 Task: Look for space in Velasco Ibarra, Ecuador from 5th June, 2023 to 16th June, 2023 for 2 adults in price range Rs.14000 to Rs.18000. Place can be entire place with 1  bedroom having 1 bed and 1 bathroom. Property type can be house, flat, guest house, hotel. Booking option can be shelf check-in. Required host language is English.
Action: Mouse moved to (392, 94)
Screenshot: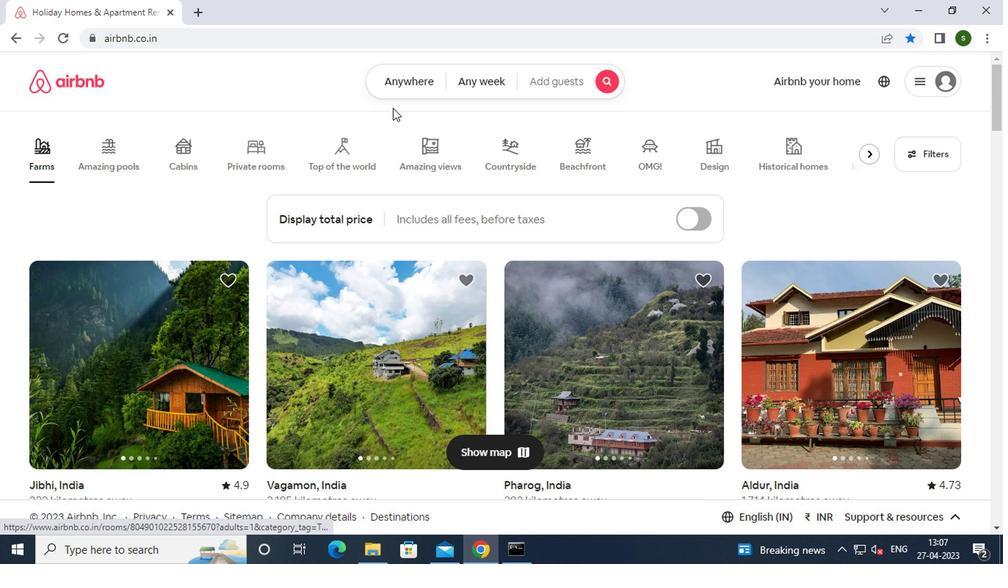 
Action: Mouse pressed left at (392, 94)
Screenshot: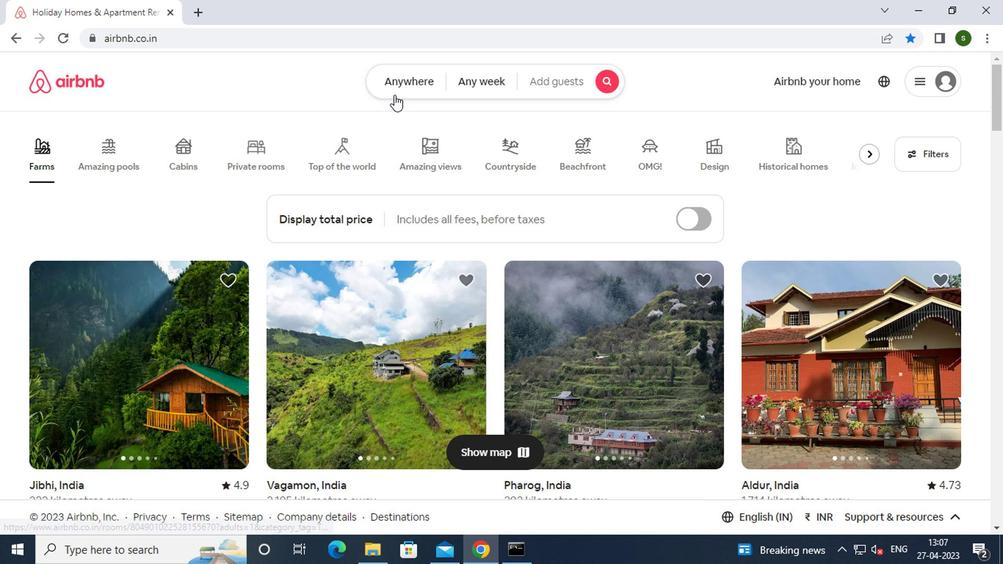 
Action: Mouse moved to (328, 136)
Screenshot: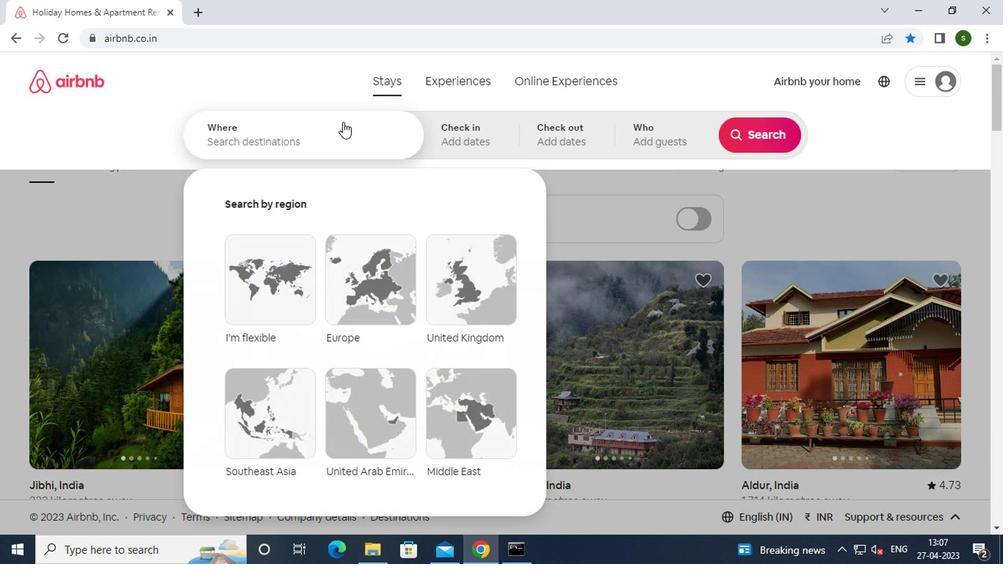 
Action: Mouse pressed left at (328, 136)
Screenshot: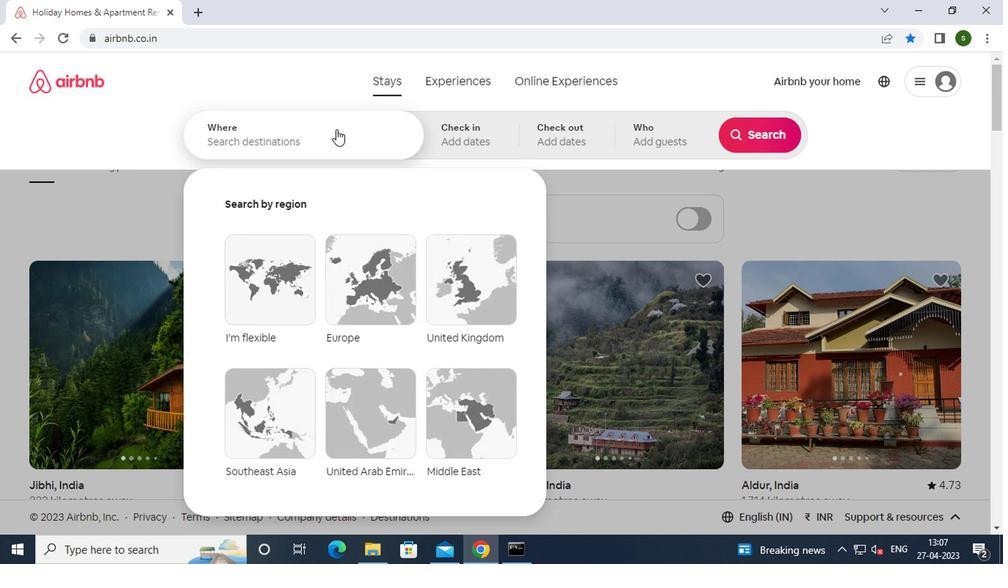 
Action: Key pressed v<Key.caps_lock>elasco<Key.space><Key.caps_lock>i<Key.caps_lock>barra
Screenshot: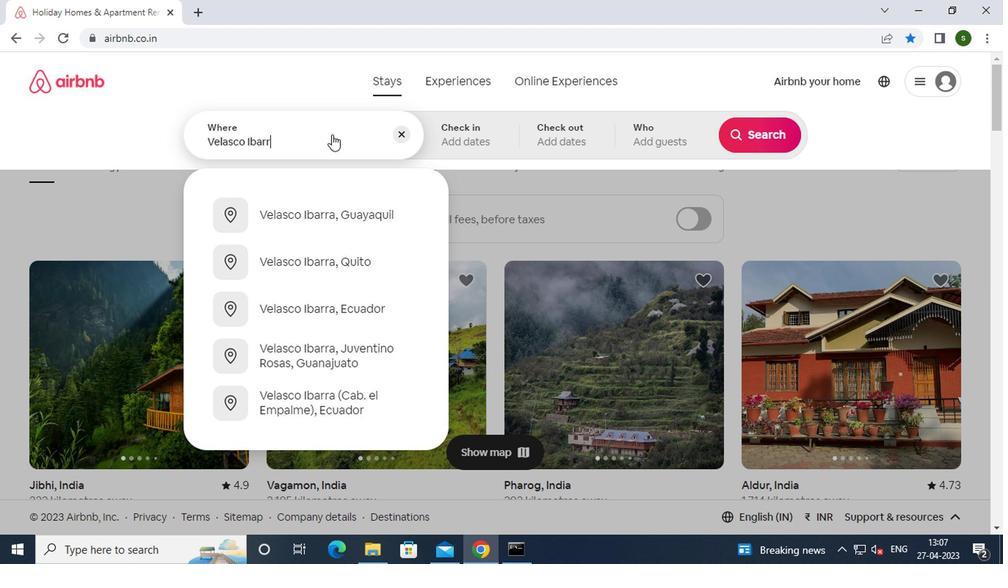 
Action: Mouse moved to (361, 213)
Screenshot: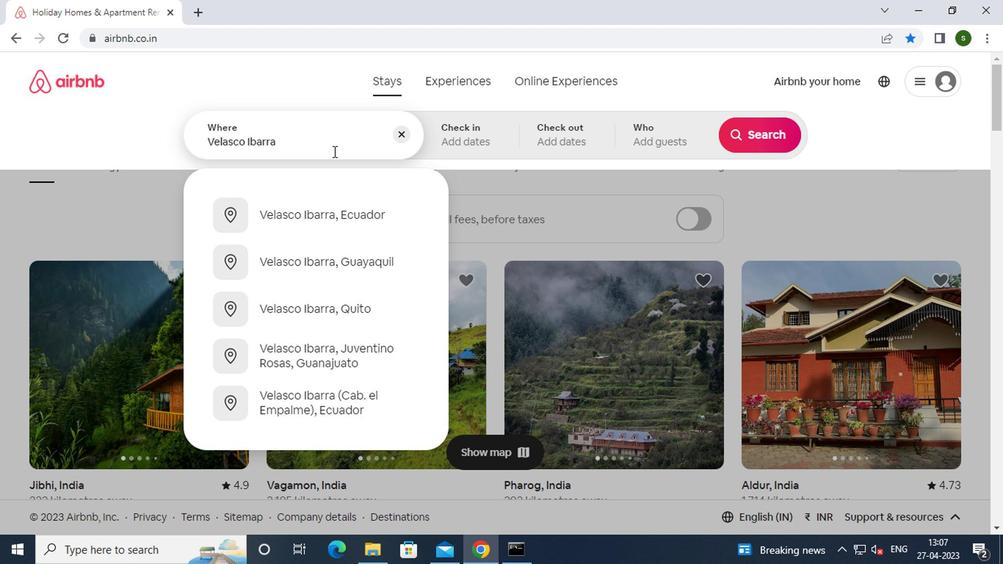 
Action: Mouse pressed left at (361, 213)
Screenshot: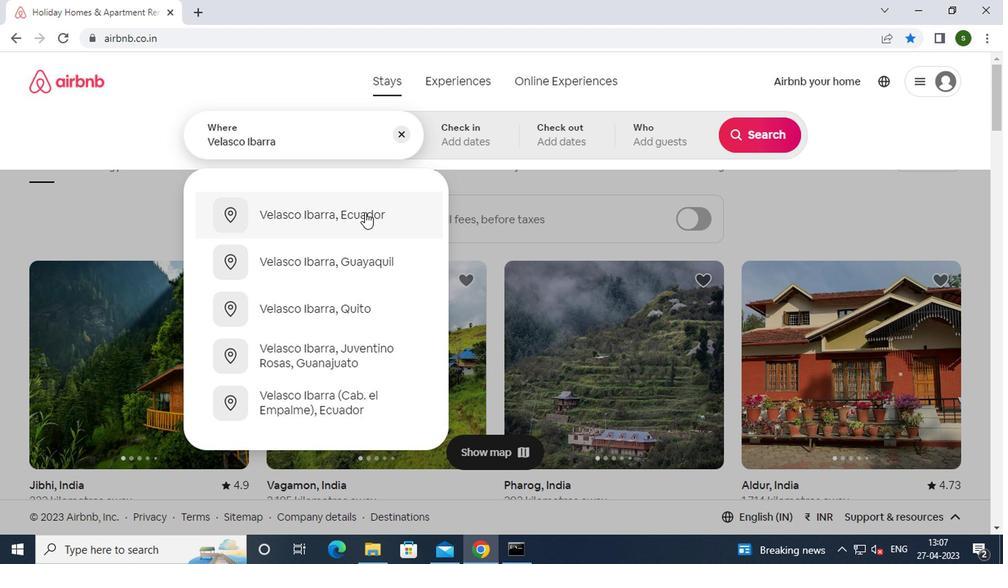 
Action: Mouse moved to (742, 256)
Screenshot: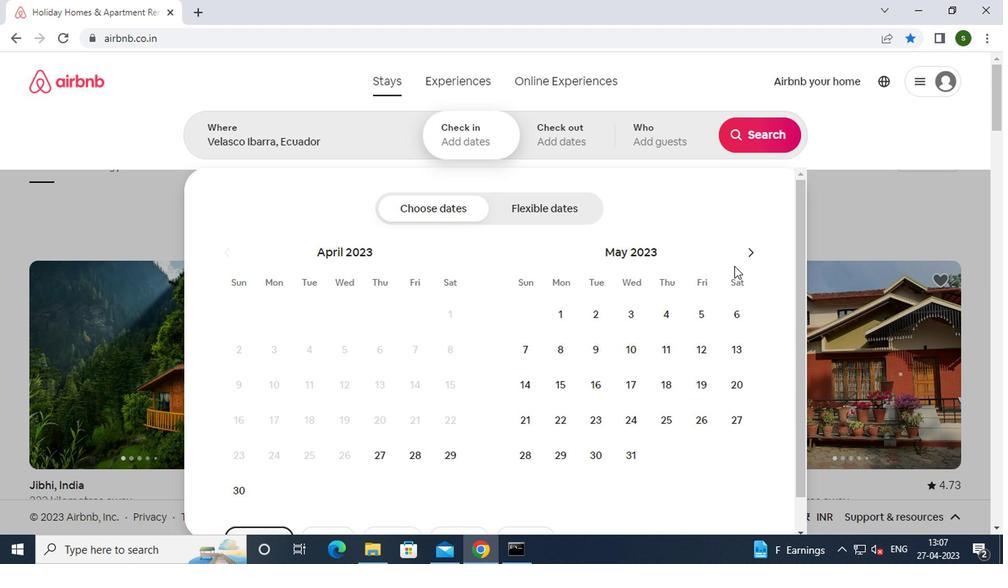 
Action: Mouse pressed left at (742, 256)
Screenshot: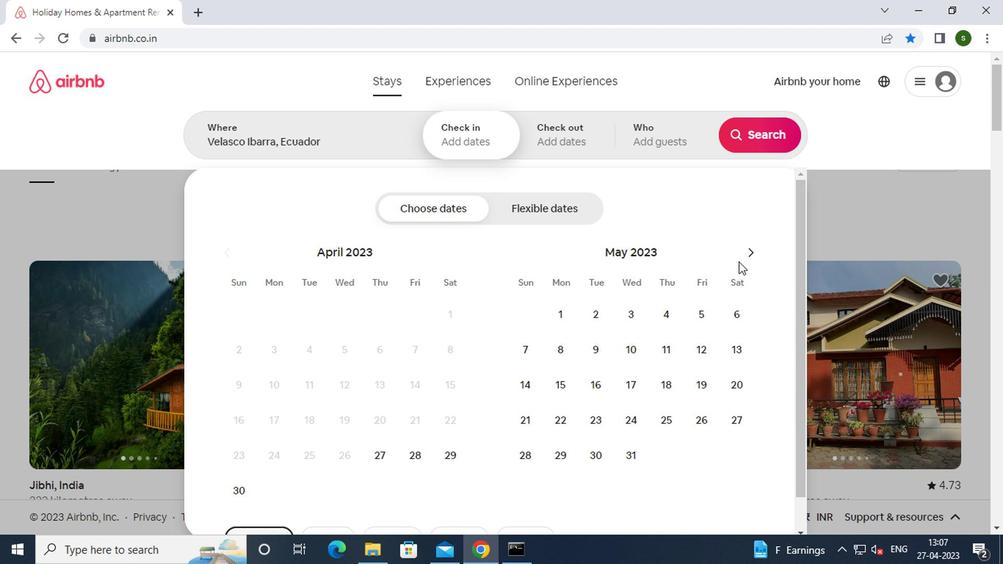 
Action: Mouse moved to (565, 341)
Screenshot: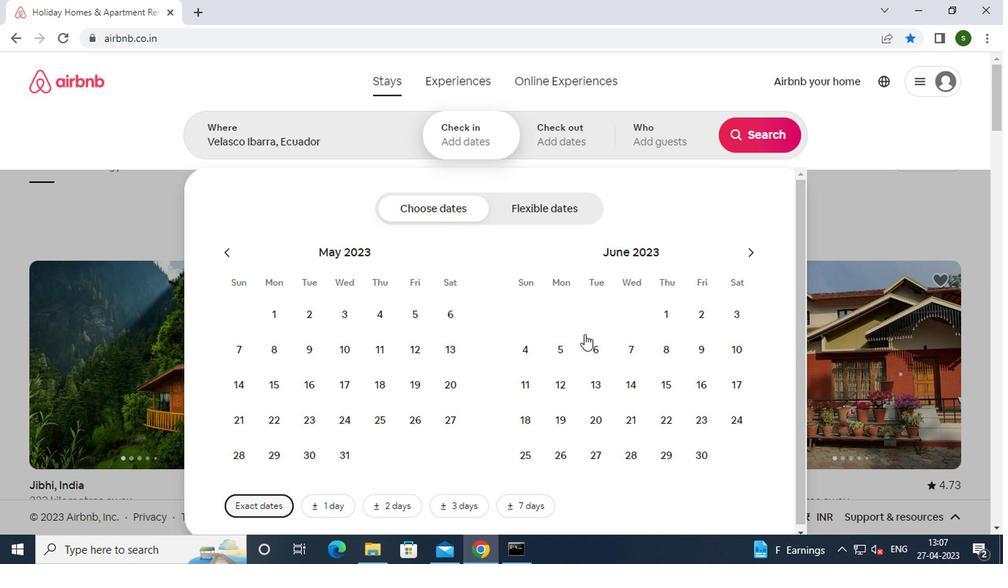 
Action: Mouse pressed left at (565, 341)
Screenshot: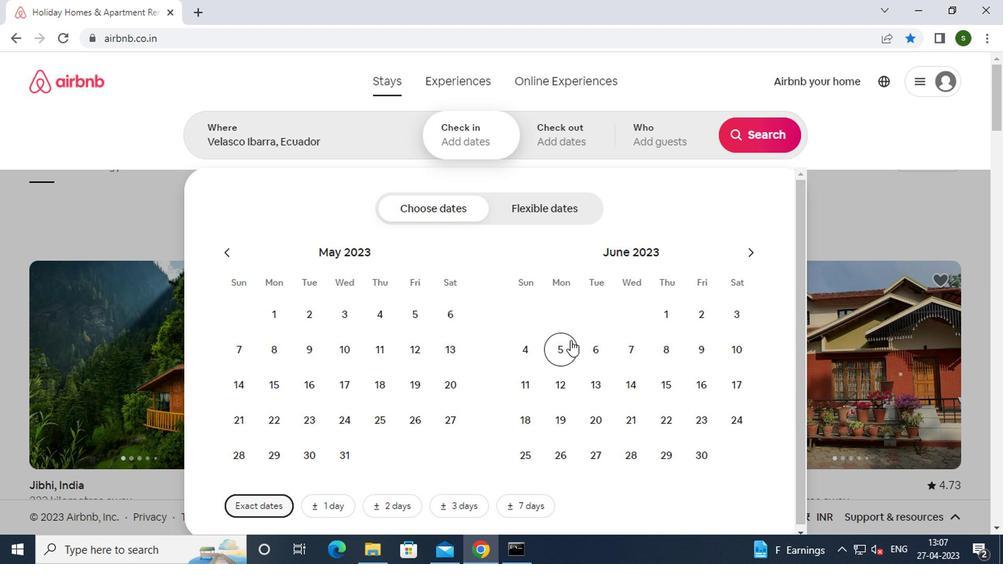 
Action: Mouse moved to (688, 379)
Screenshot: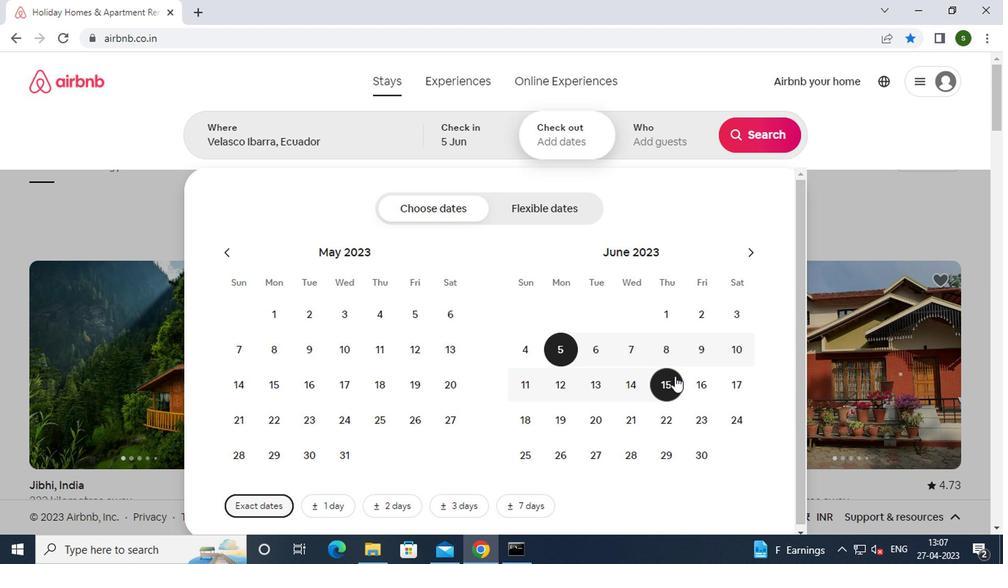 
Action: Mouse pressed left at (688, 379)
Screenshot: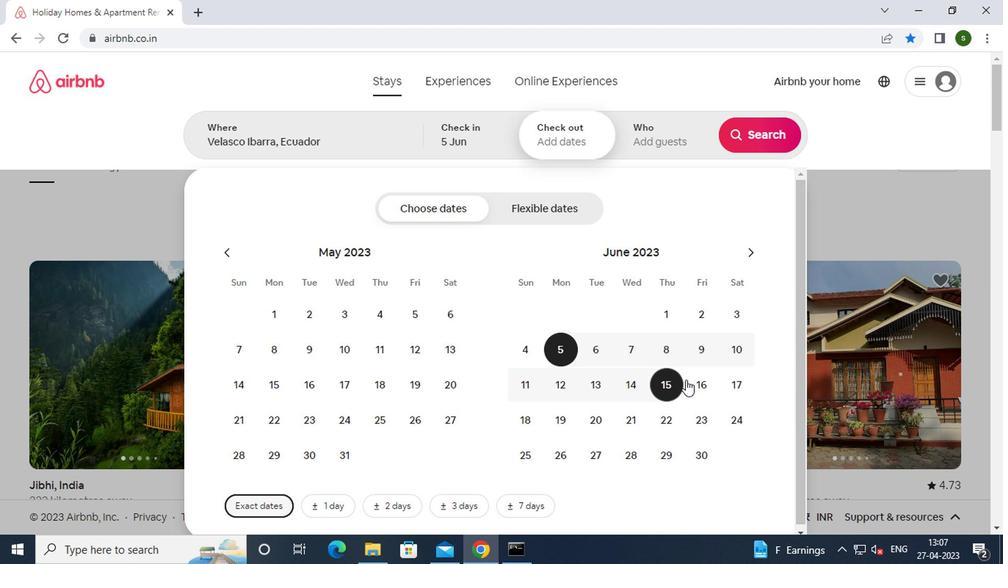 
Action: Mouse moved to (675, 147)
Screenshot: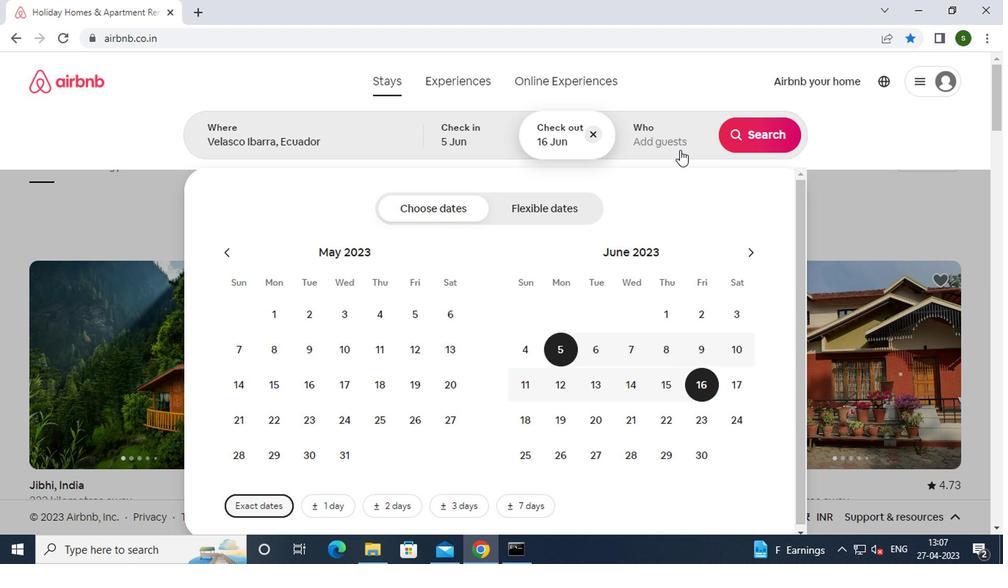 
Action: Mouse pressed left at (675, 147)
Screenshot: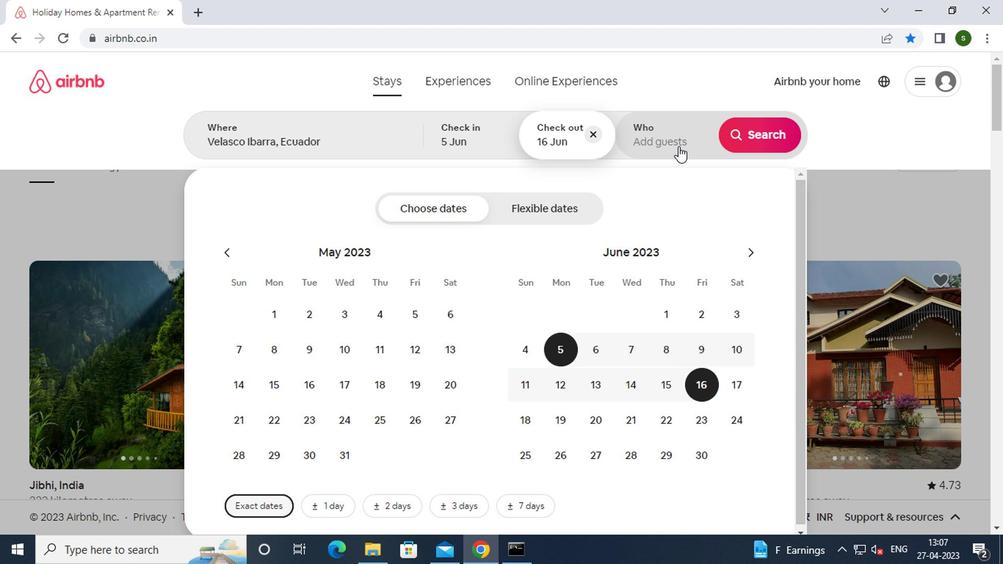 
Action: Mouse moved to (760, 219)
Screenshot: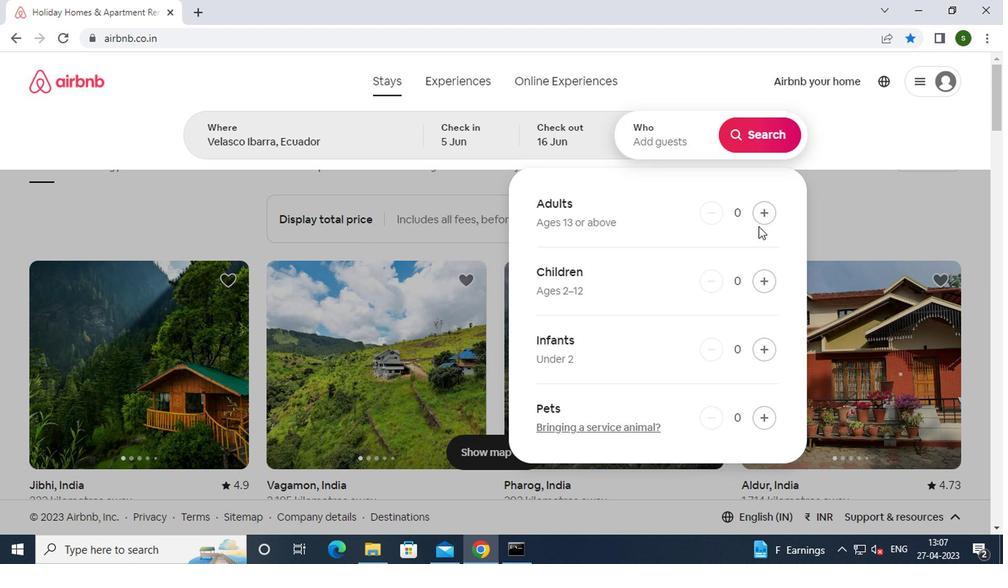 
Action: Mouse pressed left at (760, 219)
Screenshot: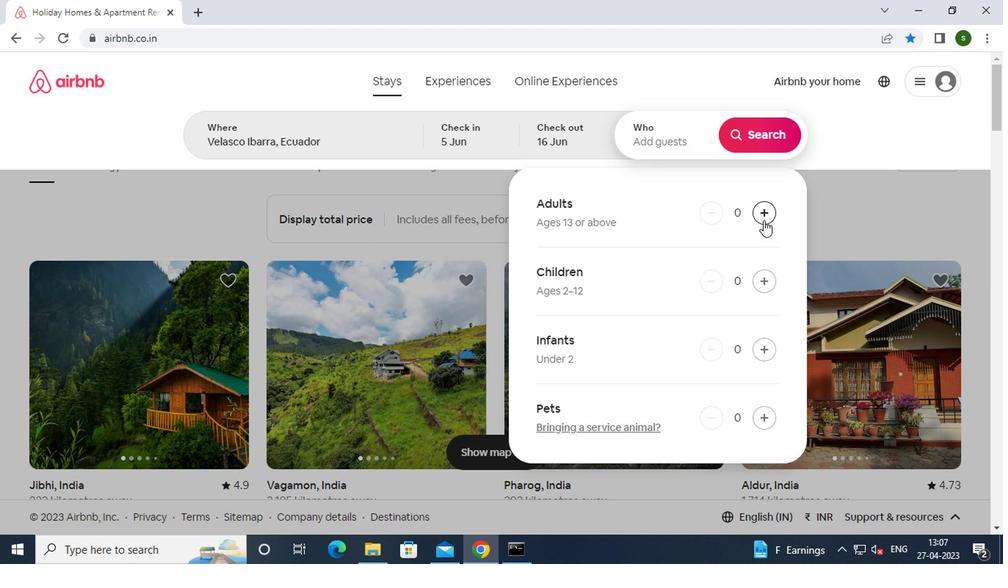
Action: Mouse pressed left at (760, 219)
Screenshot: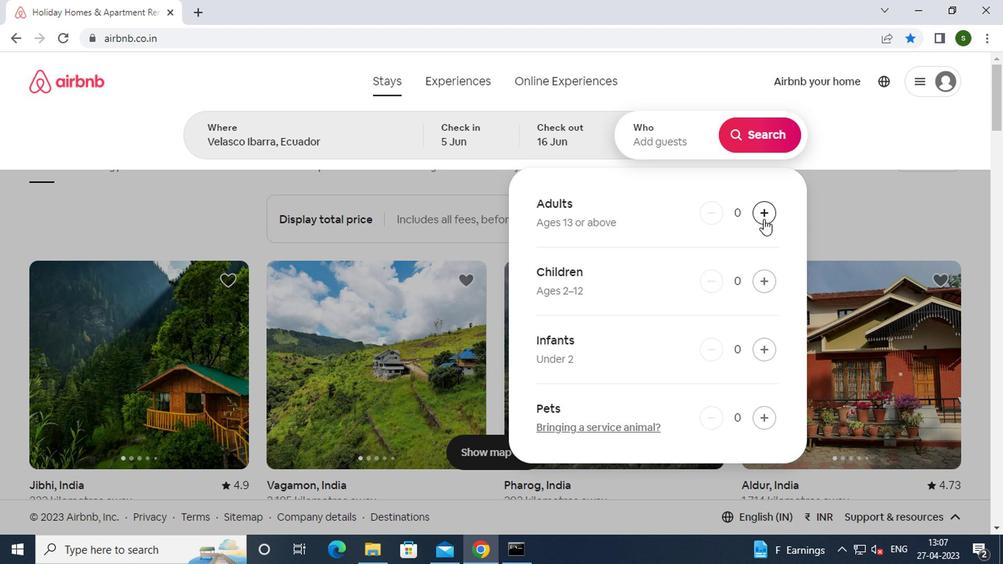 
Action: Mouse moved to (762, 139)
Screenshot: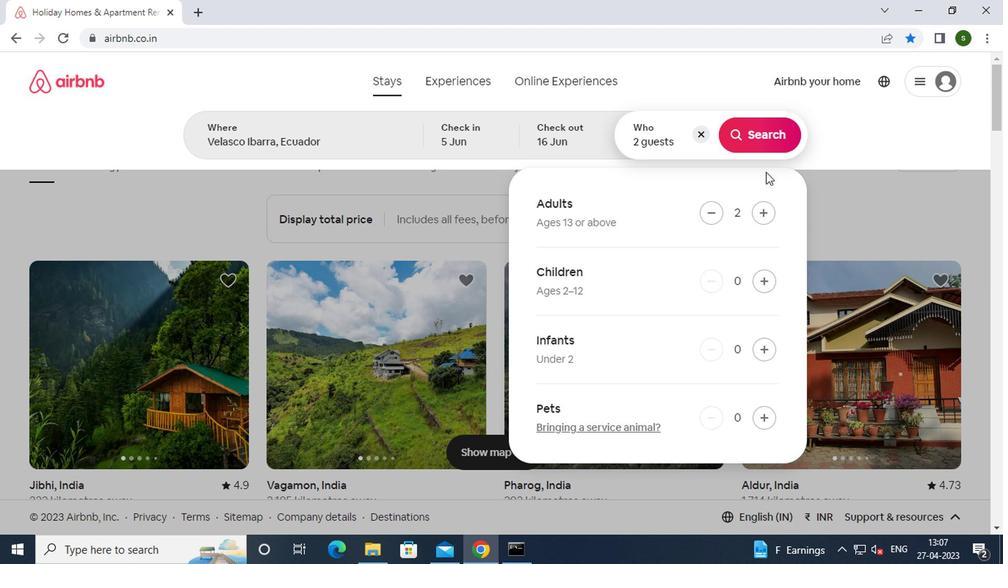 
Action: Mouse pressed left at (762, 139)
Screenshot: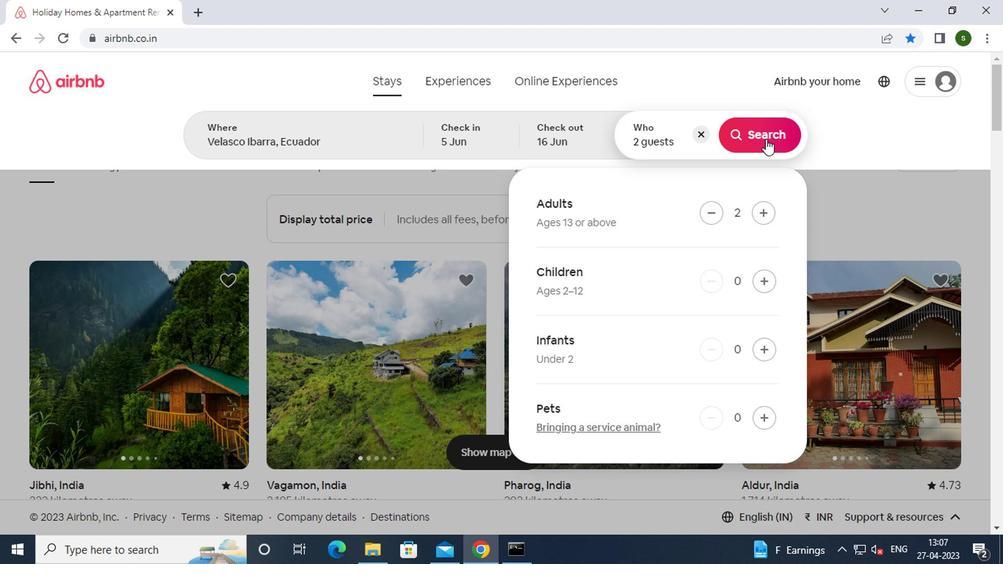 
Action: Mouse moved to (938, 139)
Screenshot: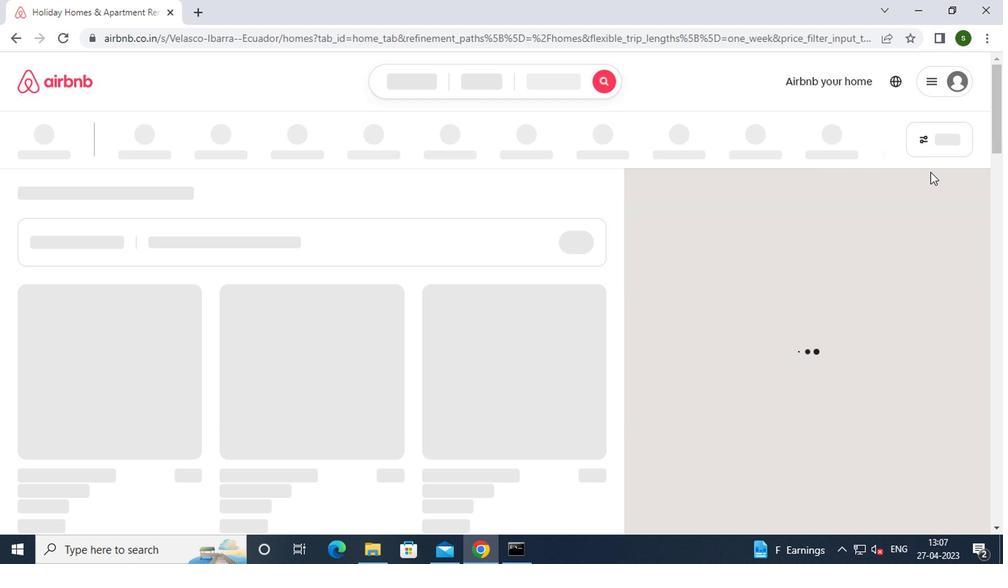 
Action: Mouse pressed left at (938, 139)
Screenshot: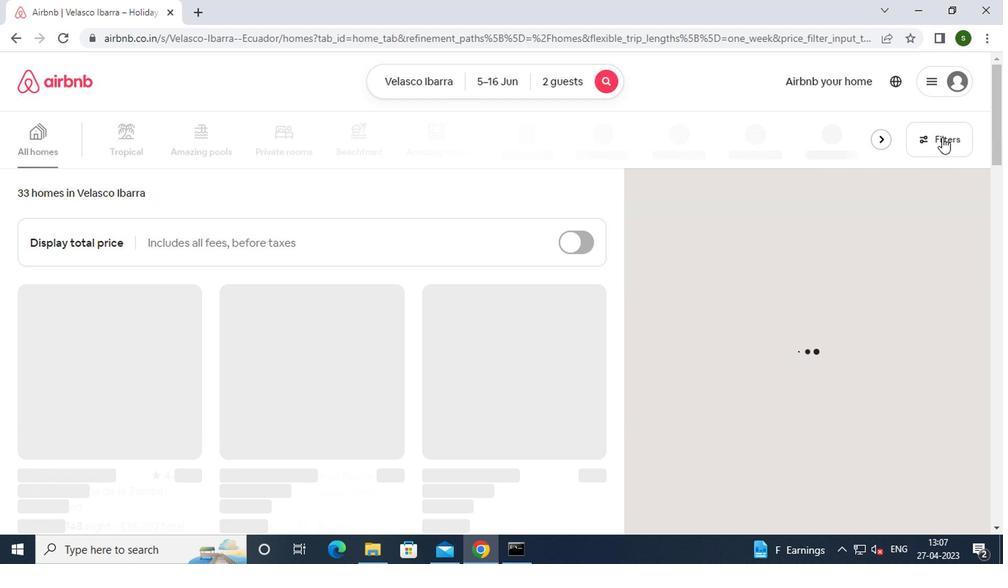 
Action: Mouse moved to (392, 328)
Screenshot: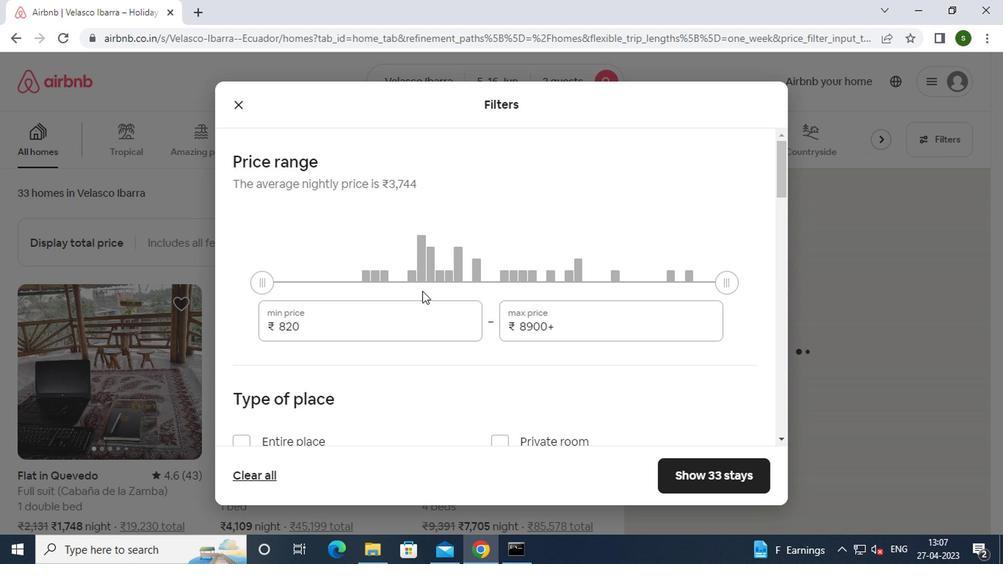 
Action: Mouse pressed left at (392, 328)
Screenshot: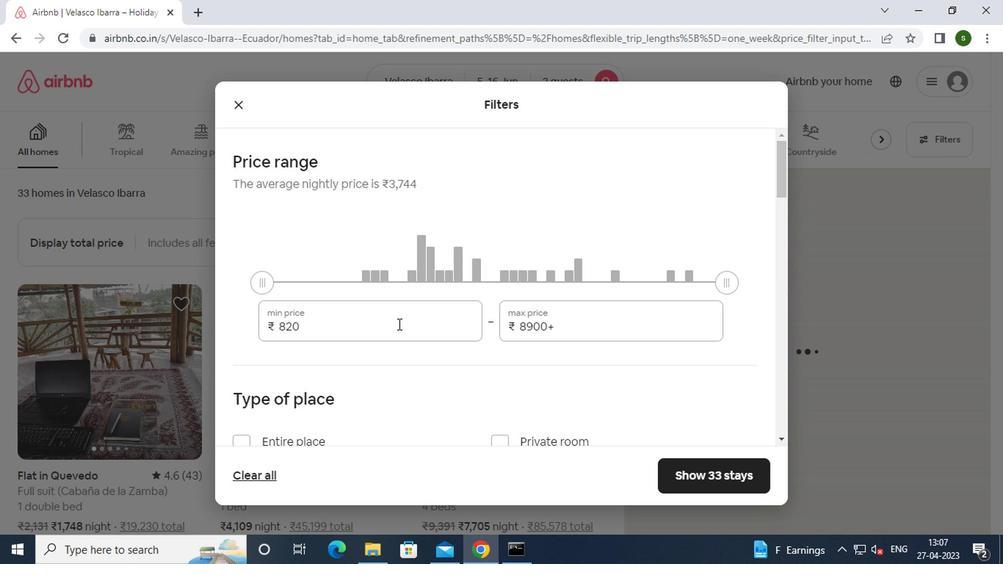 
Action: Key pressed <Key.backspace><Key.backspace><Key.backspace><Key.backspace><Key.backspace><Key.backspace><Key.backspace><Key.backspace><Key.backspace>14000
Screenshot: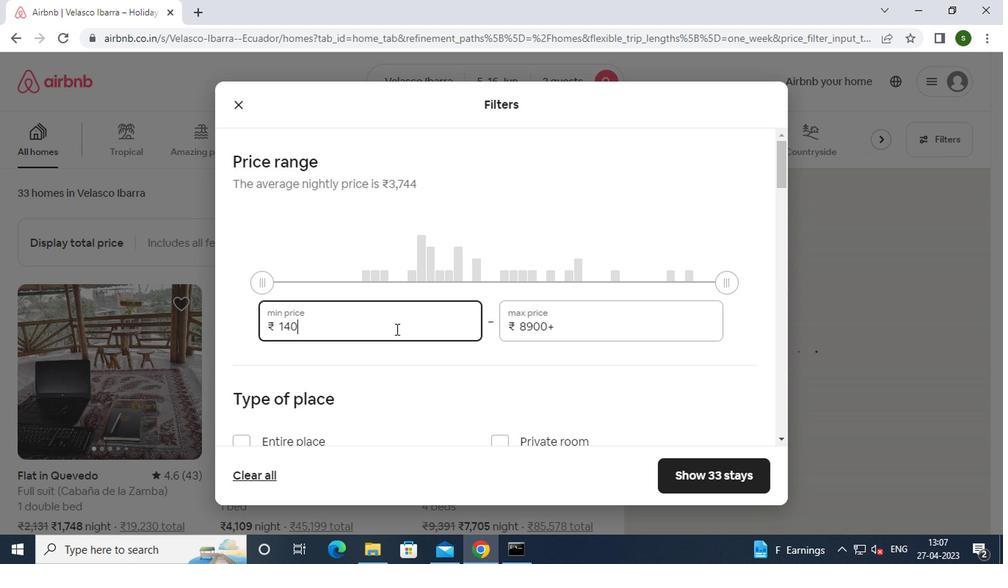 
Action: Mouse moved to (608, 328)
Screenshot: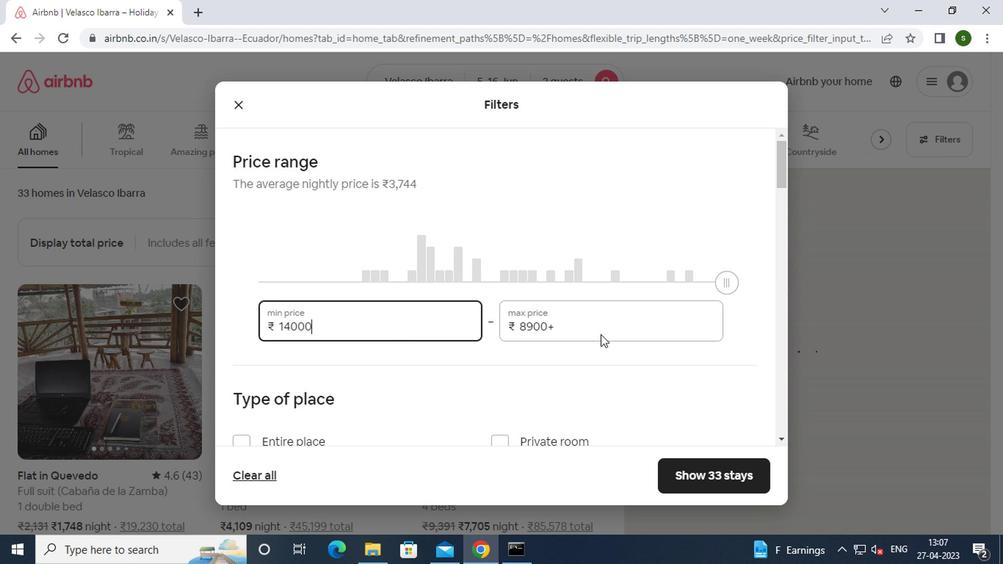 
Action: Mouse pressed left at (608, 328)
Screenshot: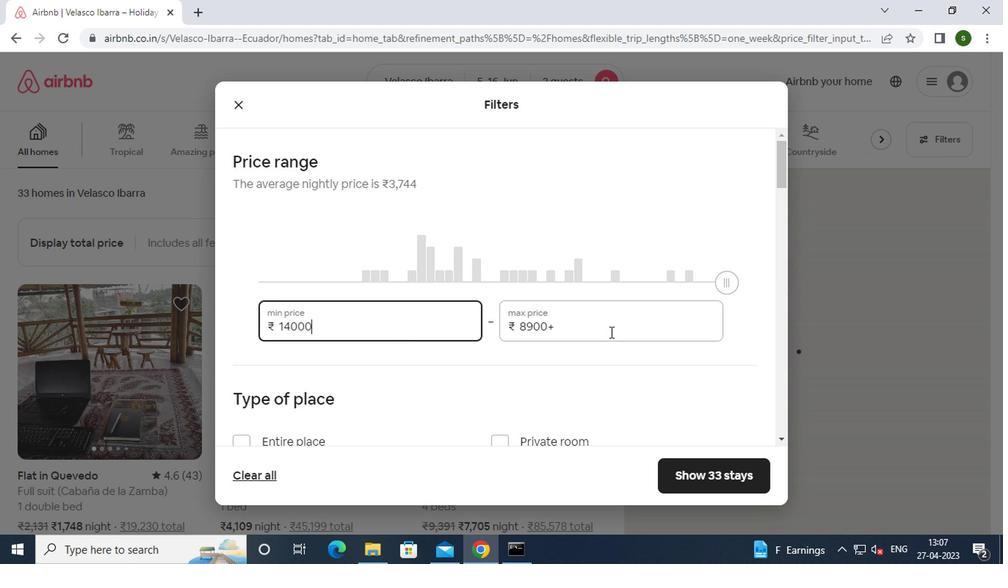 
Action: Key pressed <Key.backspace><Key.backspace><Key.backspace><Key.backspace><Key.backspace><Key.backspace><Key.backspace><Key.backspace><Key.backspace><Key.backspace><Key.backspace>18000
Screenshot: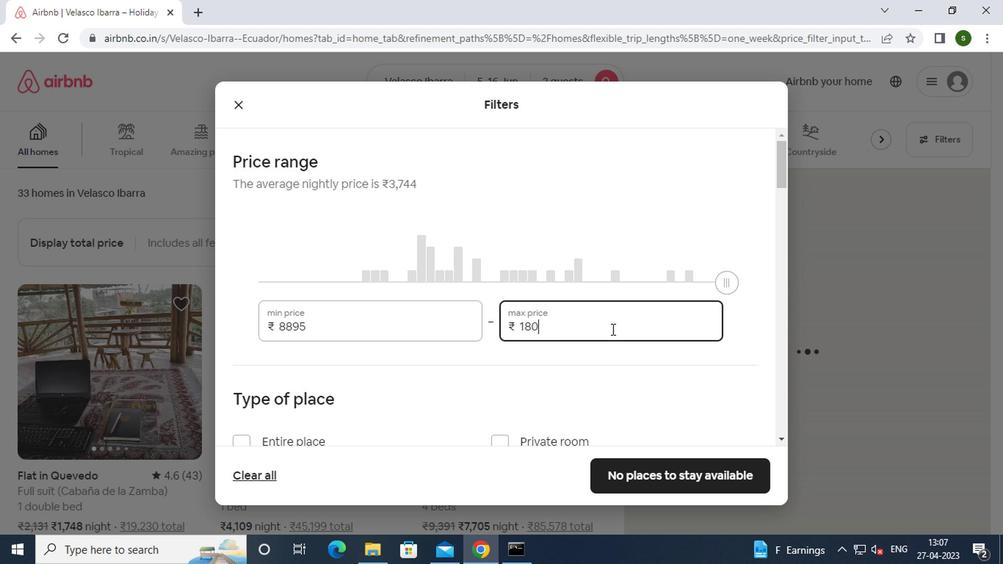 
Action: Mouse moved to (483, 336)
Screenshot: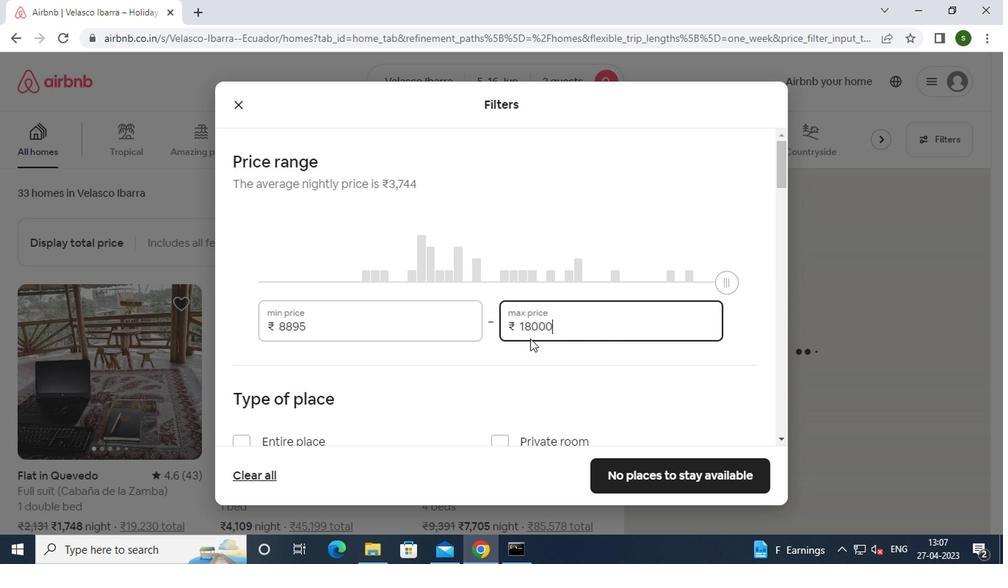 
Action: Mouse scrolled (483, 336) with delta (0, 0)
Screenshot: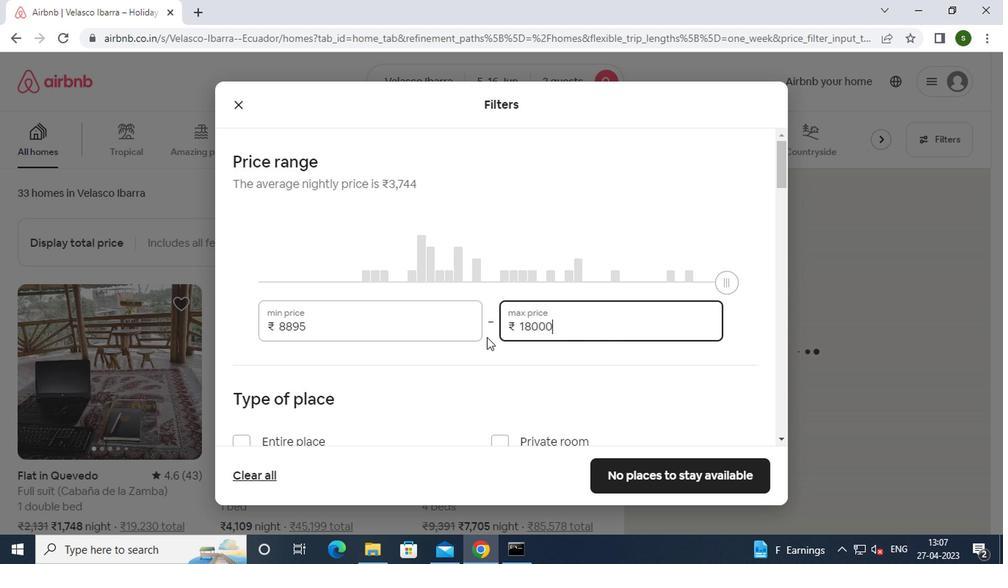 
Action: Mouse scrolled (483, 336) with delta (0, 0)
Screenshot: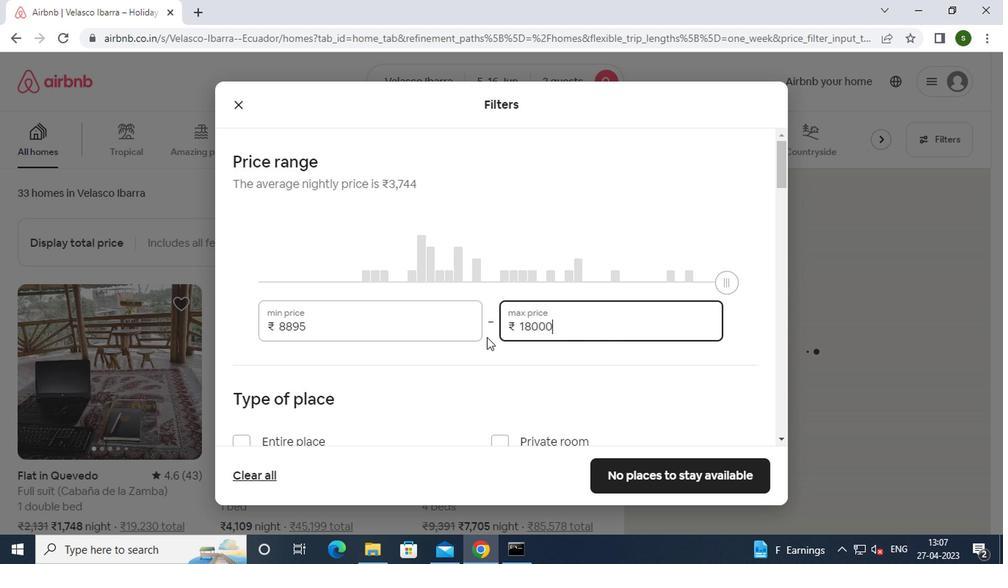 
Action: Mouse moved to (297, 308)
Screenshot: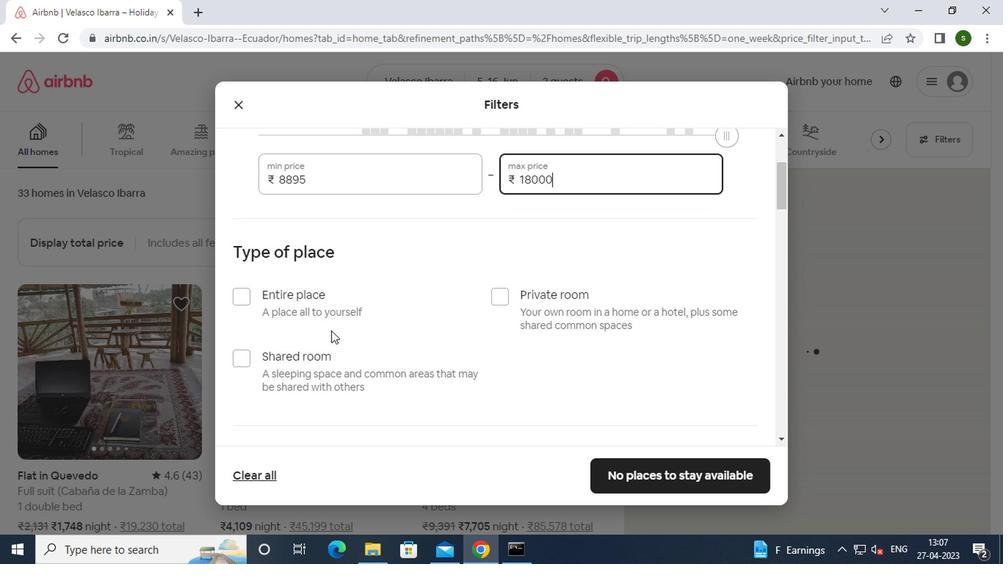 
Action: Mouse pressed left at (297, 308)
Screenshot: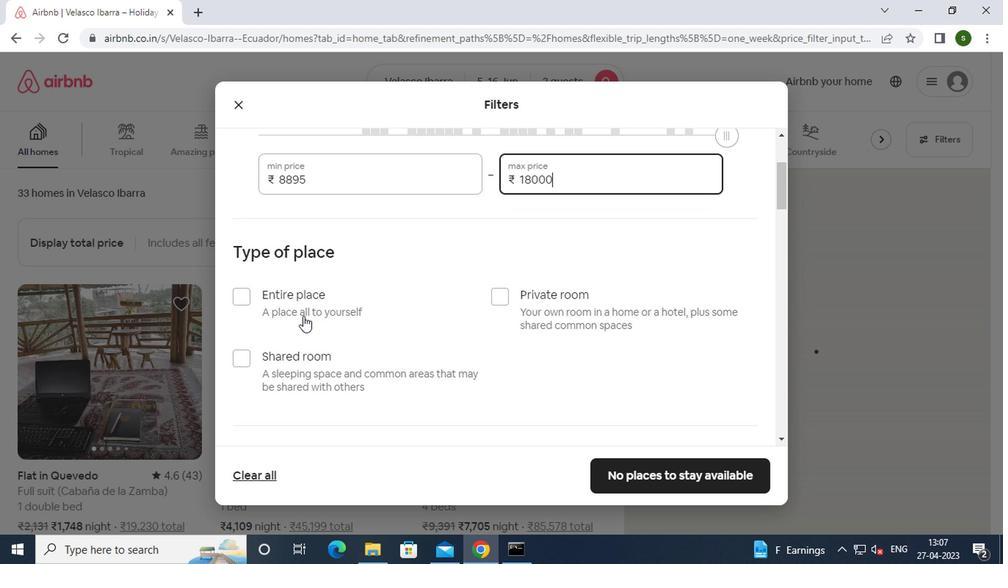 
Action: Mouse moved to (355, 309)
Screenshot: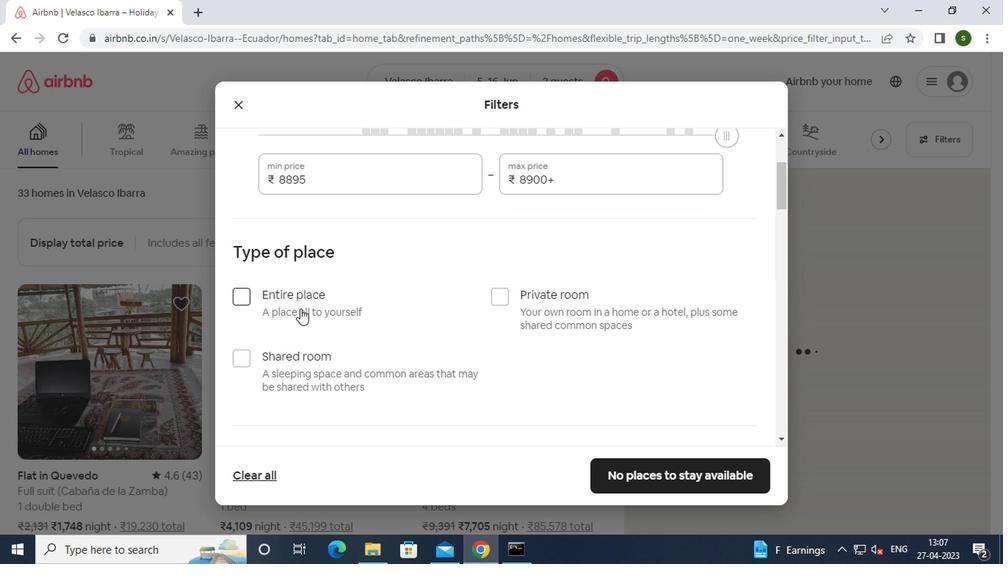 
Action: Mouse scrolled (355, 308) with delta (0, -1)
Screenshot: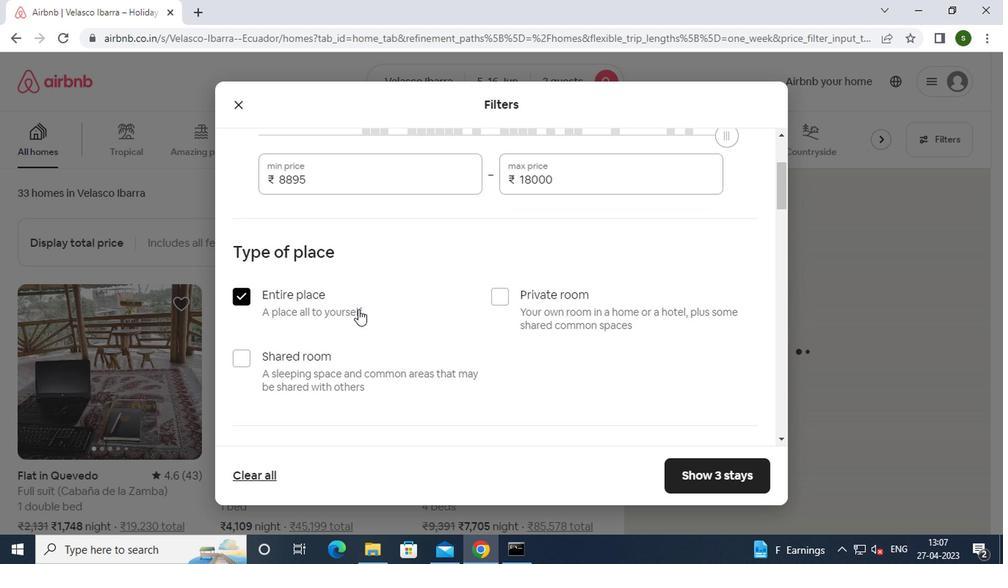 
Action: Mouse scrolled (355, 308) with delta (0, -1)
Screenshot: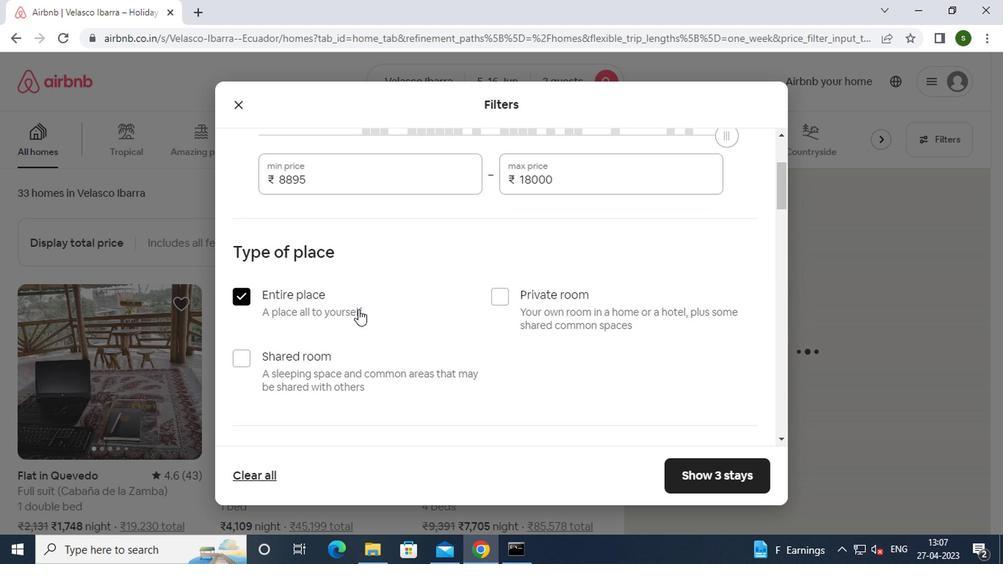 
Action: Mouse scrolled (355, 308) with delta (0, -1)
Screenshot: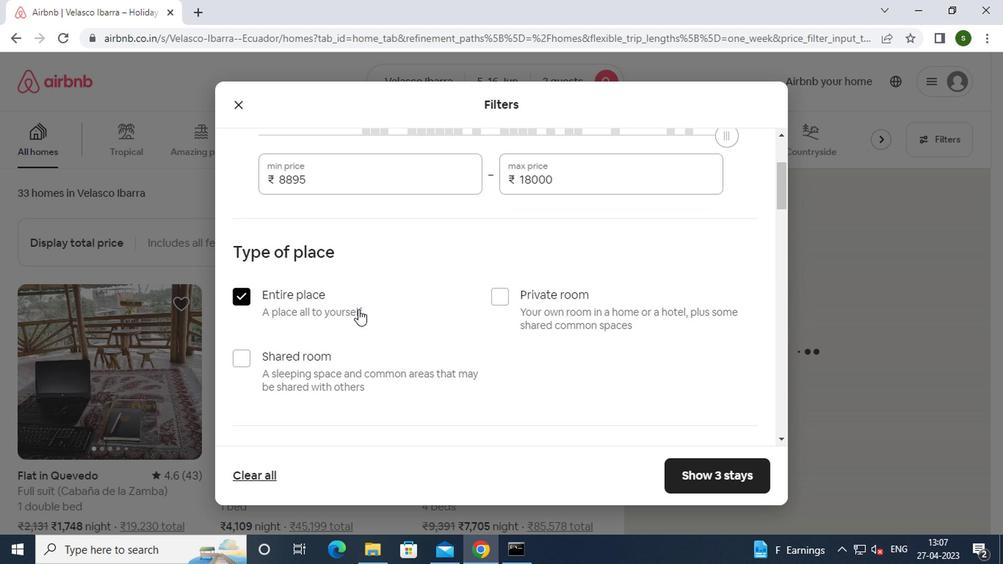 
Action: Mouse scrolled (355, 308) with delta (0, -1)
Screenshot: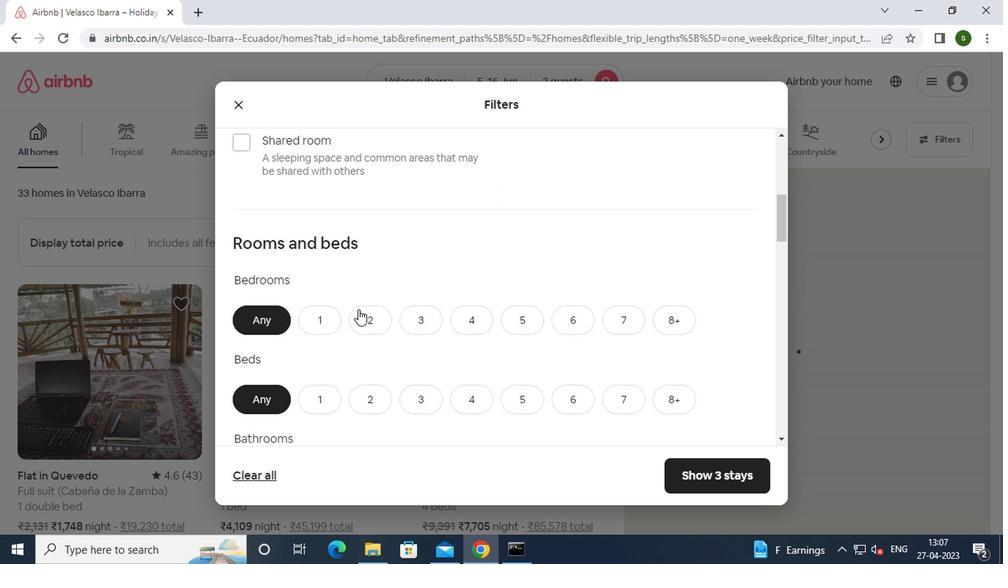 
Action: Mouse moved to (322, 253)
Screenshot: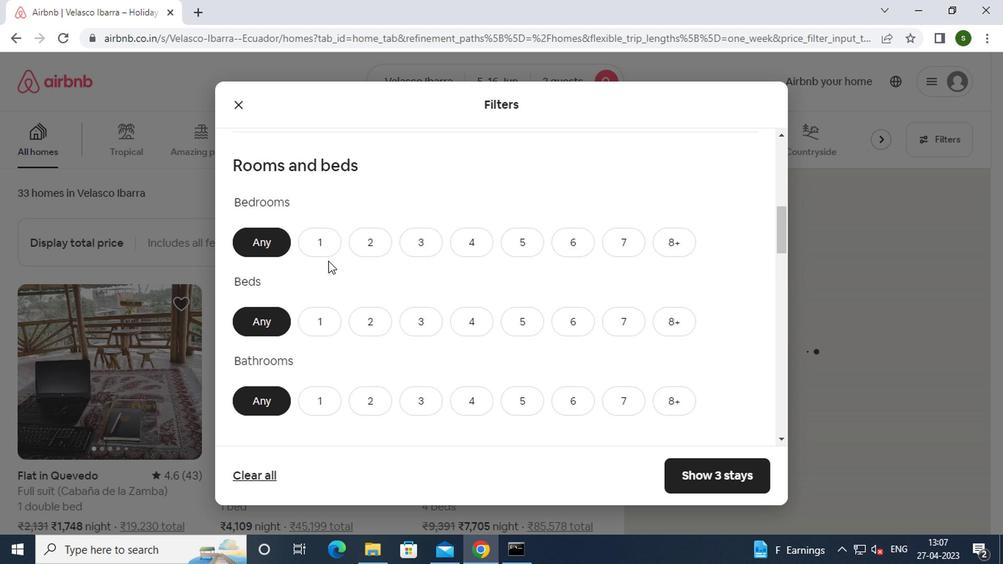 
Action: Mouse pressed left at (322, 253)
Screenshot: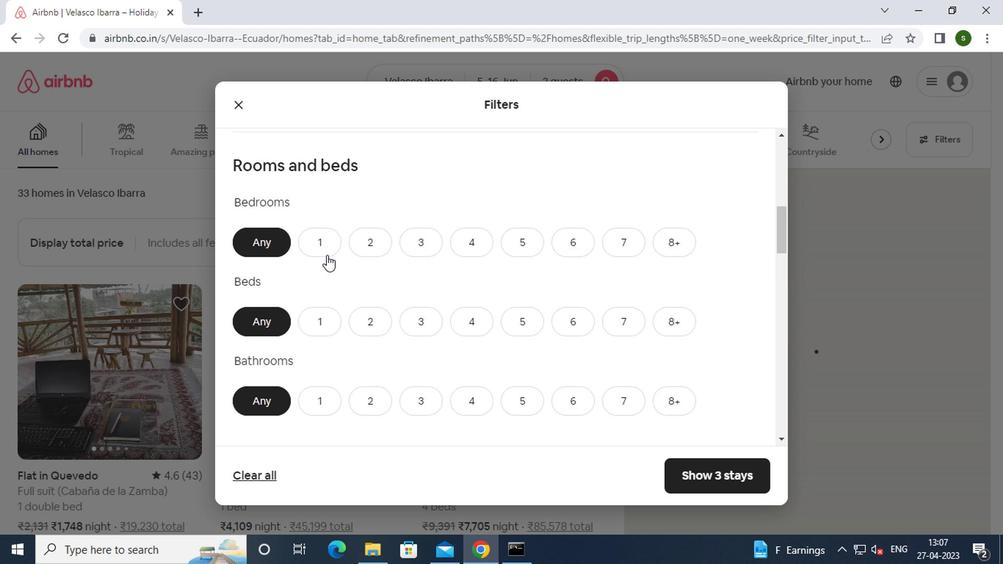 
Action: Mouse moved to (313, 319)
Screenshot: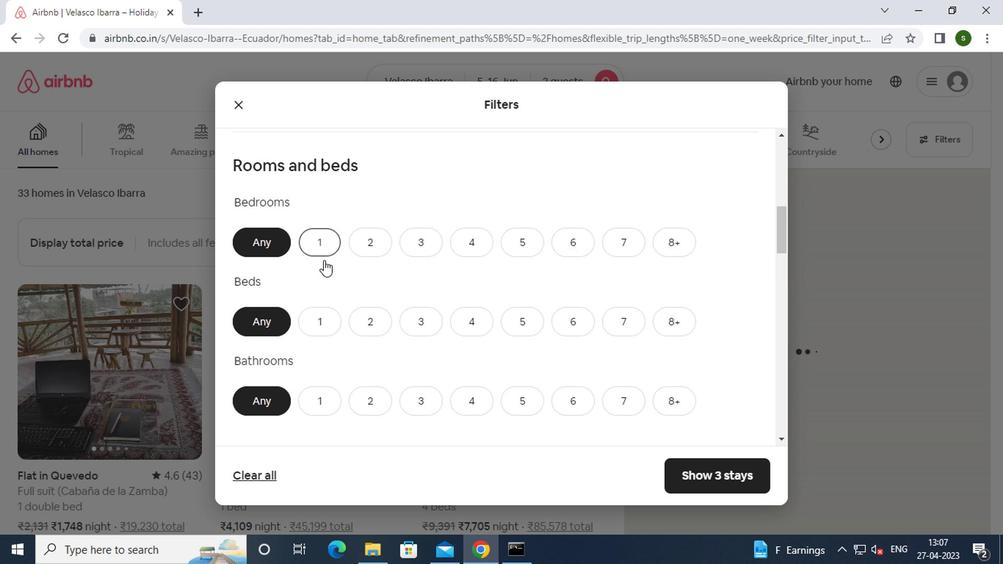 
Action: Mouse pressed left at (313, 319)
Screenshot: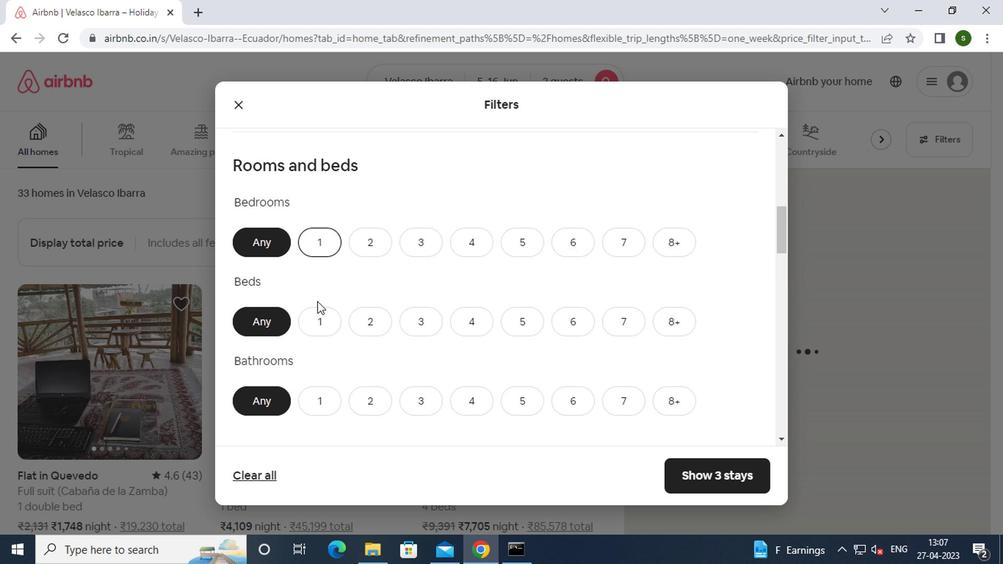 
Action: Mouse moved to (323, 408)
Screenshot: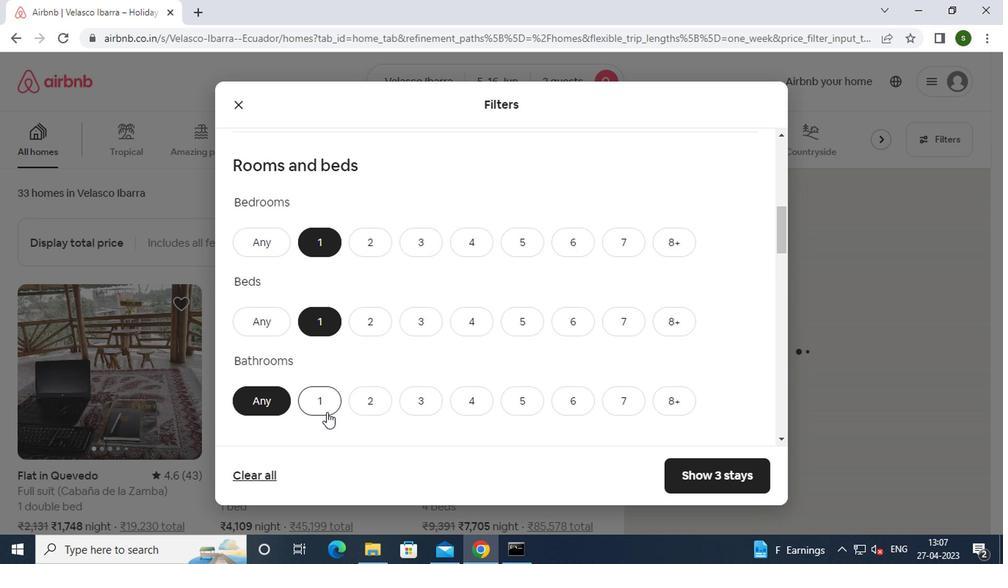 
Action: Mouse pressed left at (323, 408)
Screenshot: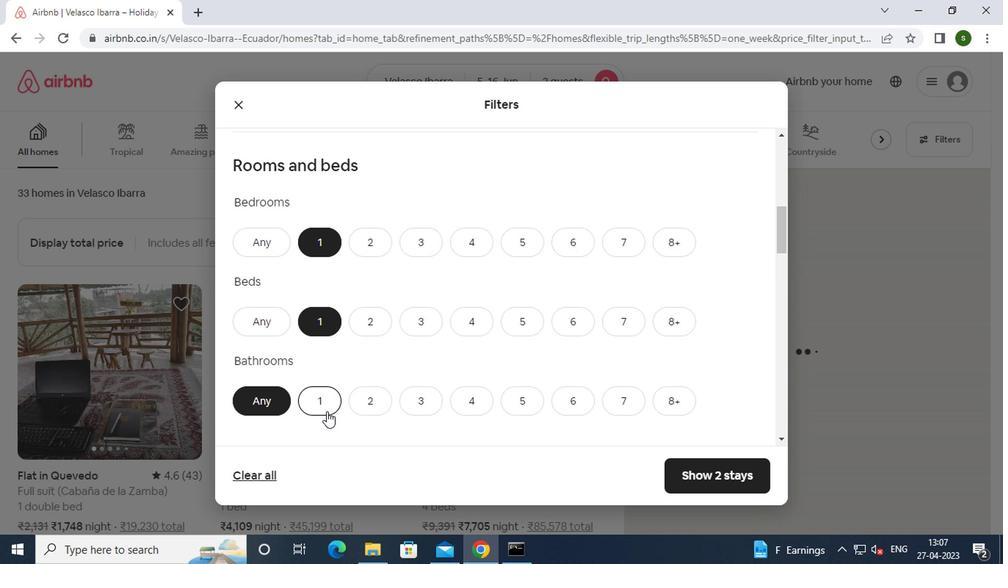 
Action: Mouse moved to (402, 323)
Screenshot: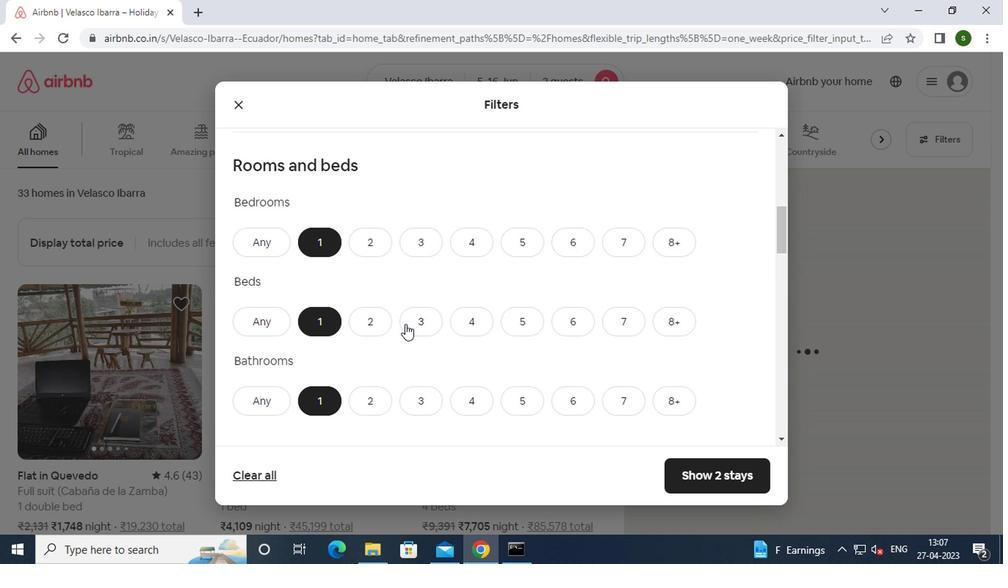 
Action: Mouse scrolled (402, 322) with delta (0, 0)
Screenshot: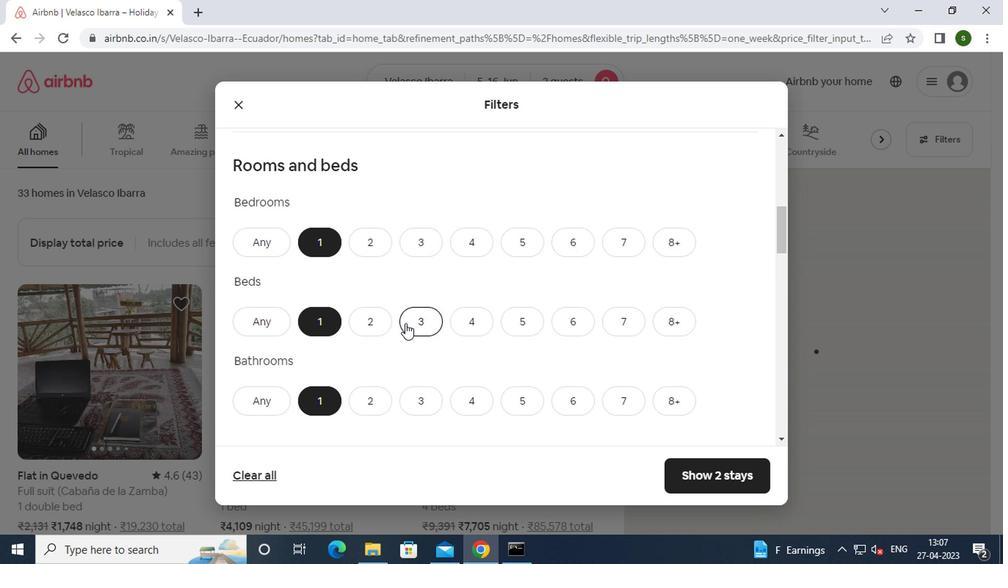 
Action: Mouse scrolled (402, 322) with delta (0, 0)
Screenshot: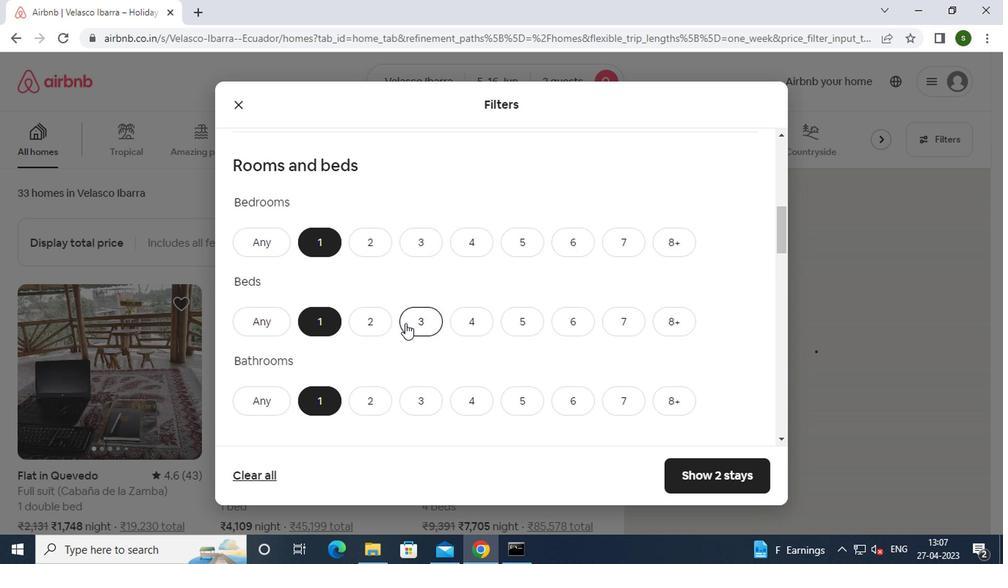 
Action: Mouse moved to (402, 322)
Screenshot: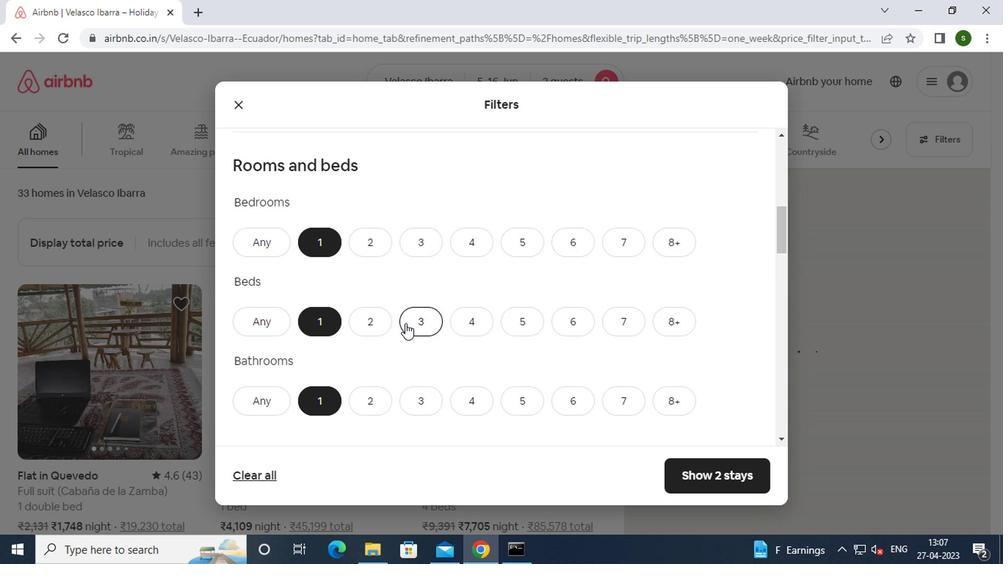 
Action: Mouse scrolled (402, 321) with delta (0, -1)
Screenshot: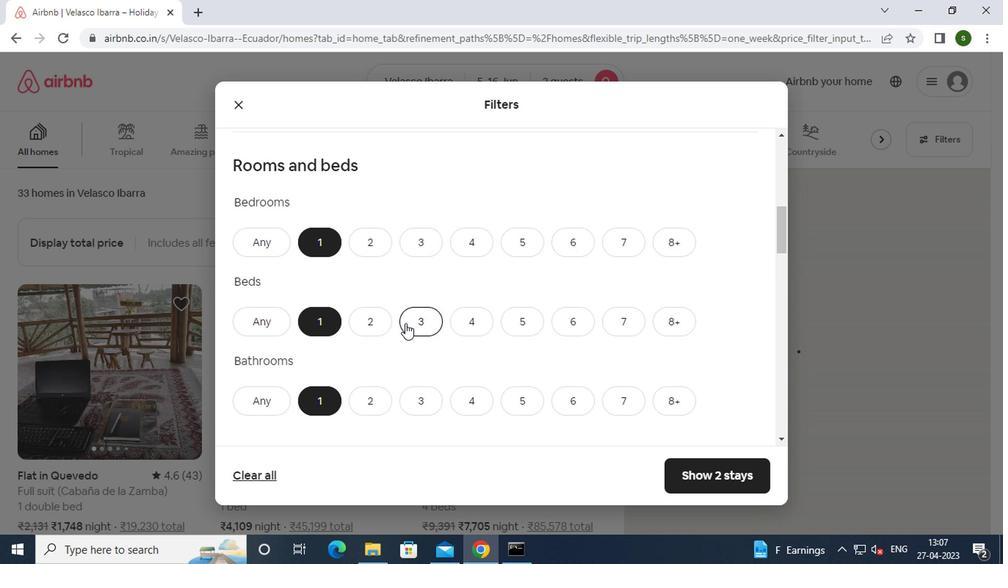 
Action: Mouse moved to (322, 319)
Screenshot: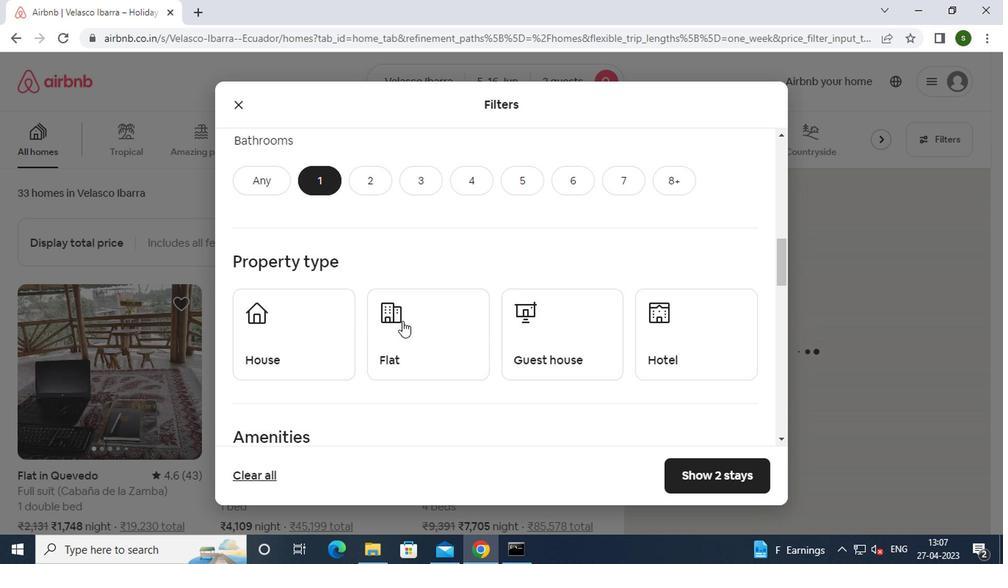 
Action: Mouse pressed left at (322, 319)
Screenshot: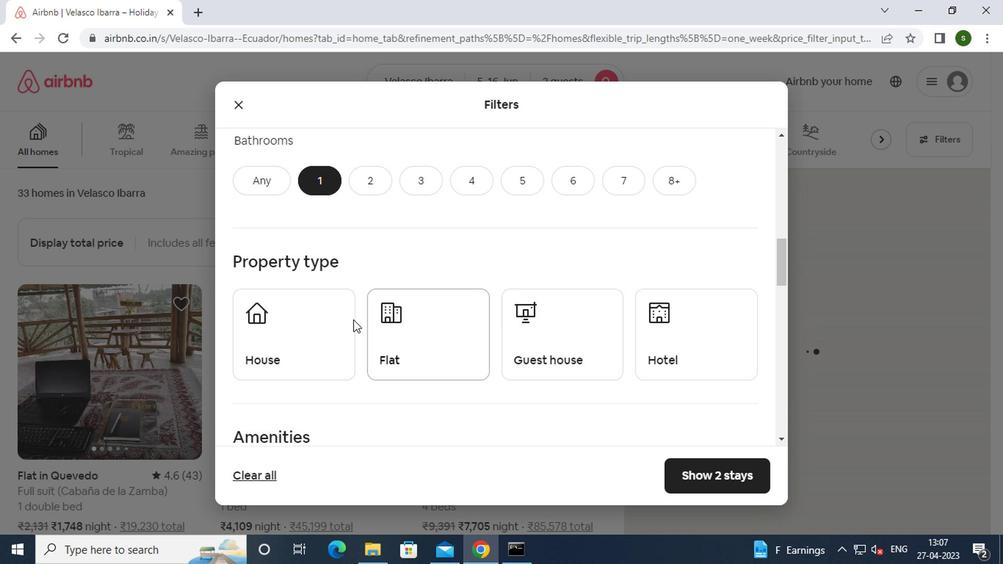 
Action: Mouse moved to (465, 330)
Screenshot: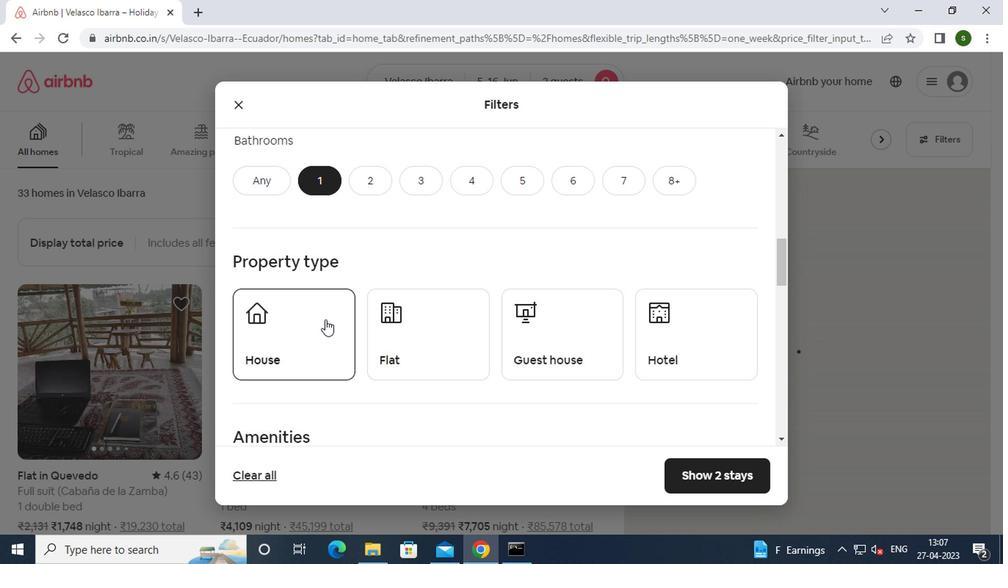 
Action: Mouse pressed left at (465, 330)
Screenshot: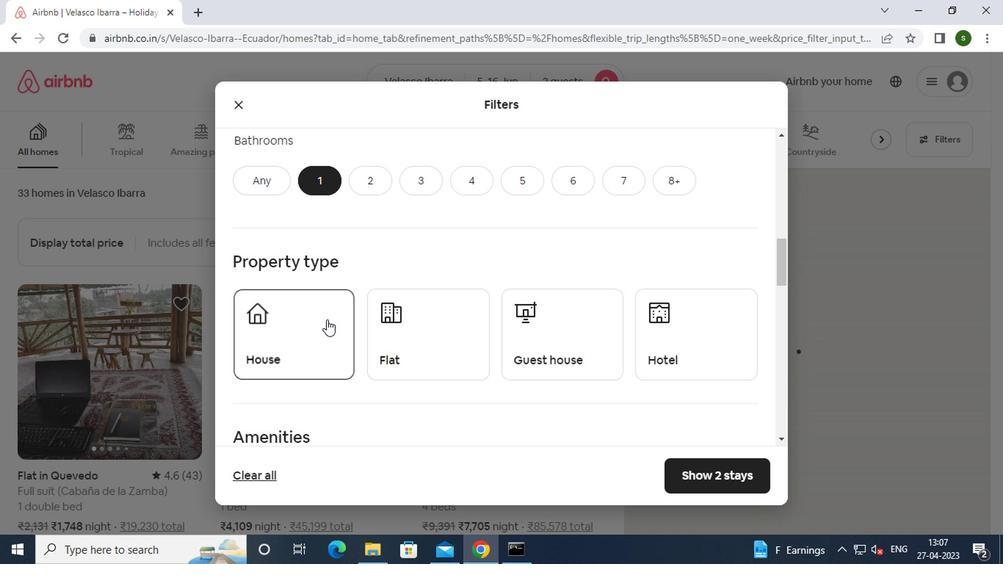 
Action: Mouse moved to (595, 323)
Screenshot: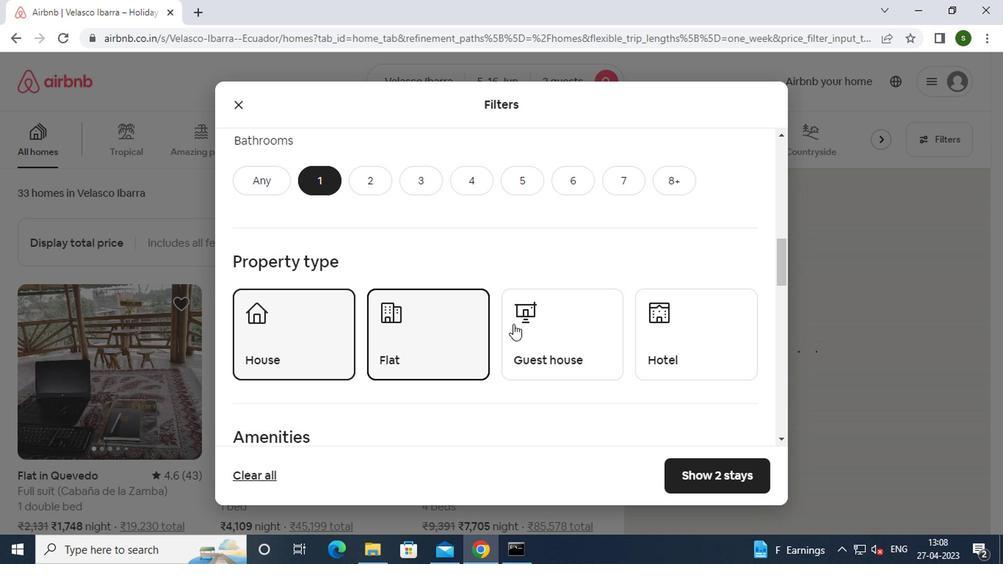 
Action: Mouse pressed left at (595, 323)
Screenshot: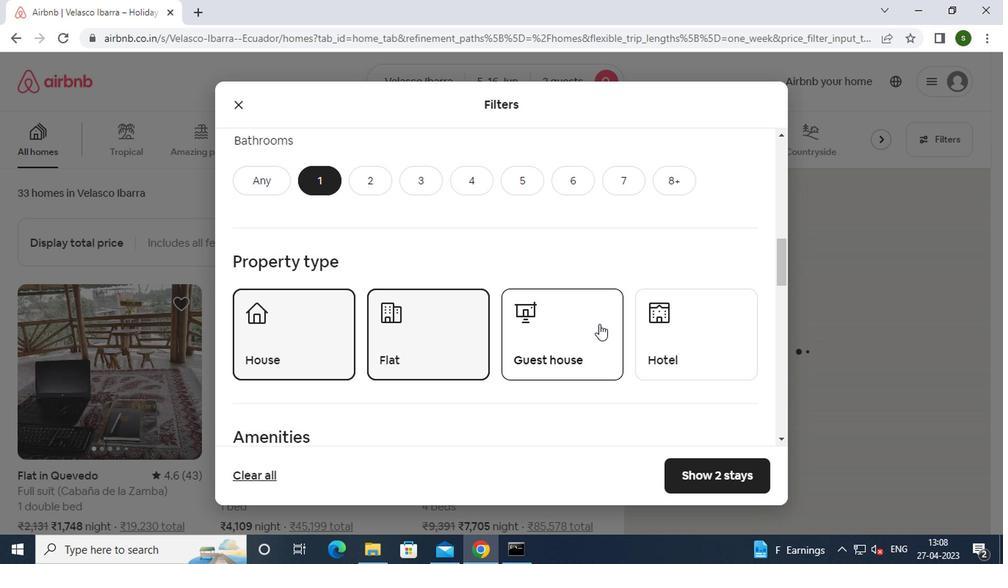 
Action: Mouse moved to (704, 312)
Screenshot: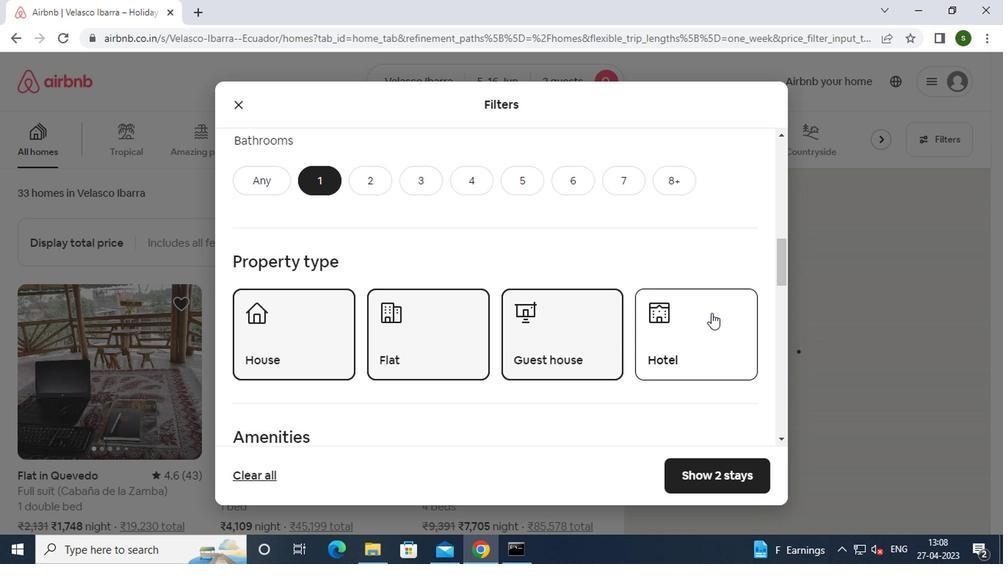 
Action: Mouse pressed left at (704, 312)
Screenshot: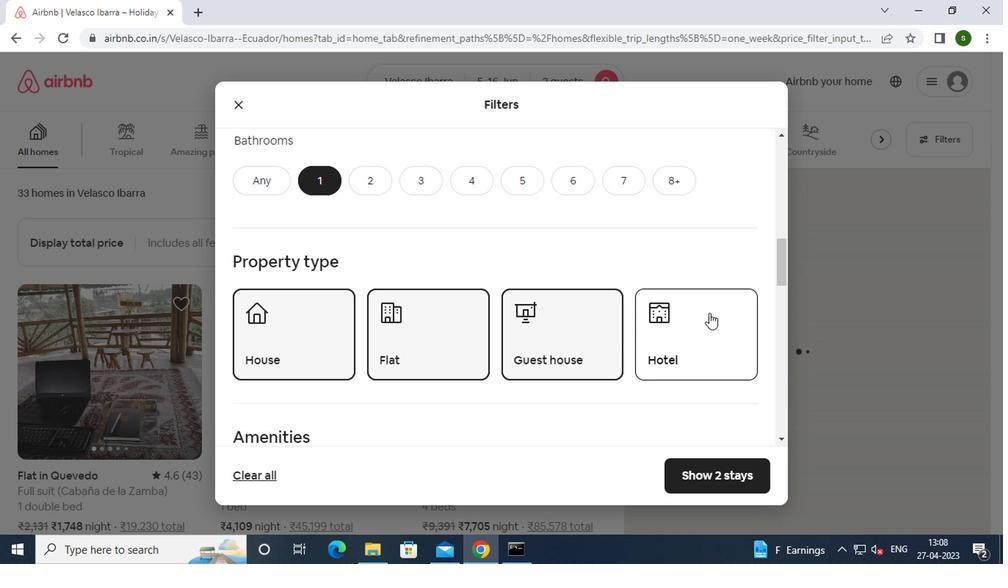 
Action: Mouse moved to (656, 310)
Screenshot: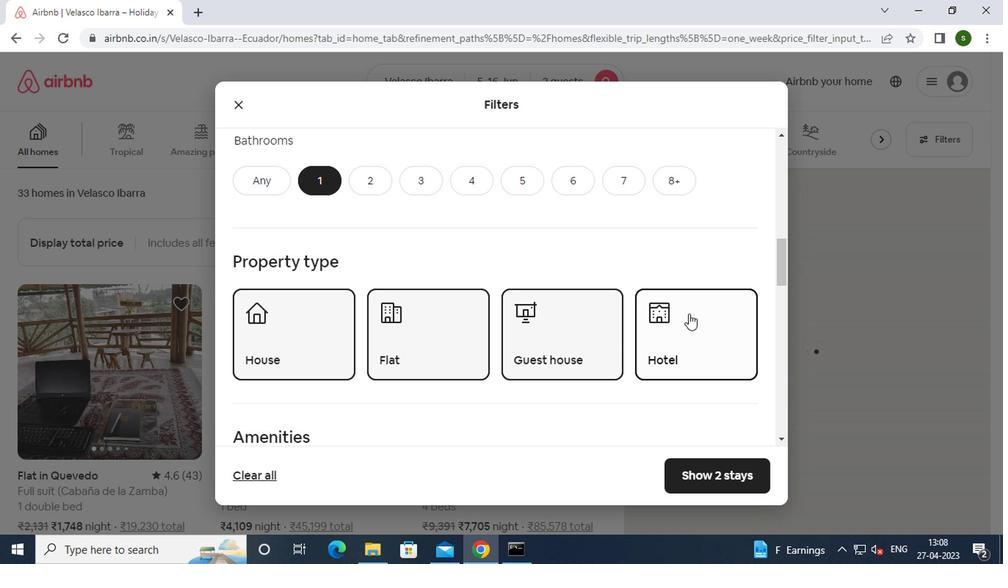 
Action: Mouse scrolled (656, 310) with delta (0, 0)
Screenshot: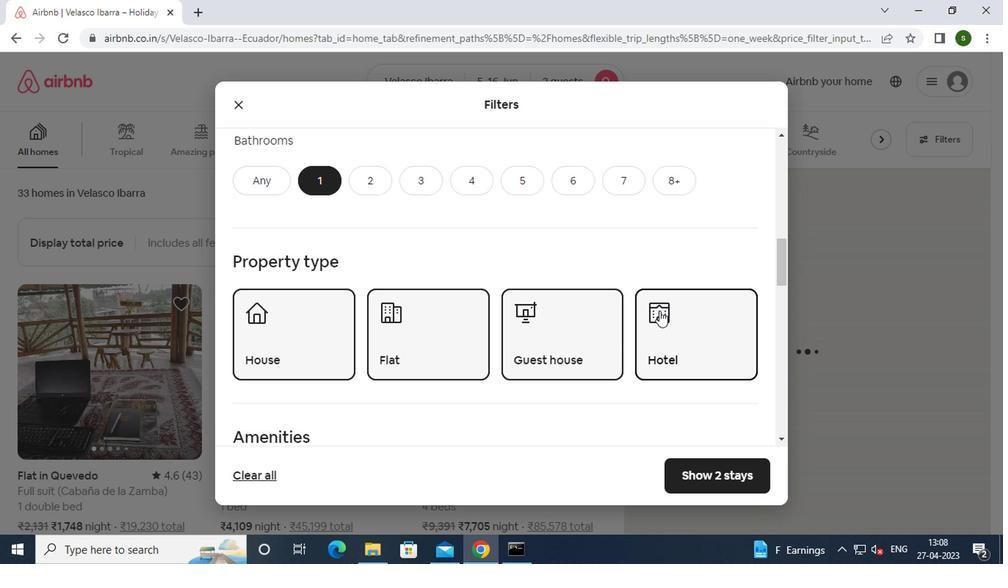 
Action: Mouse scrolled (656, 310) with delta (0, 0)
Screenshot: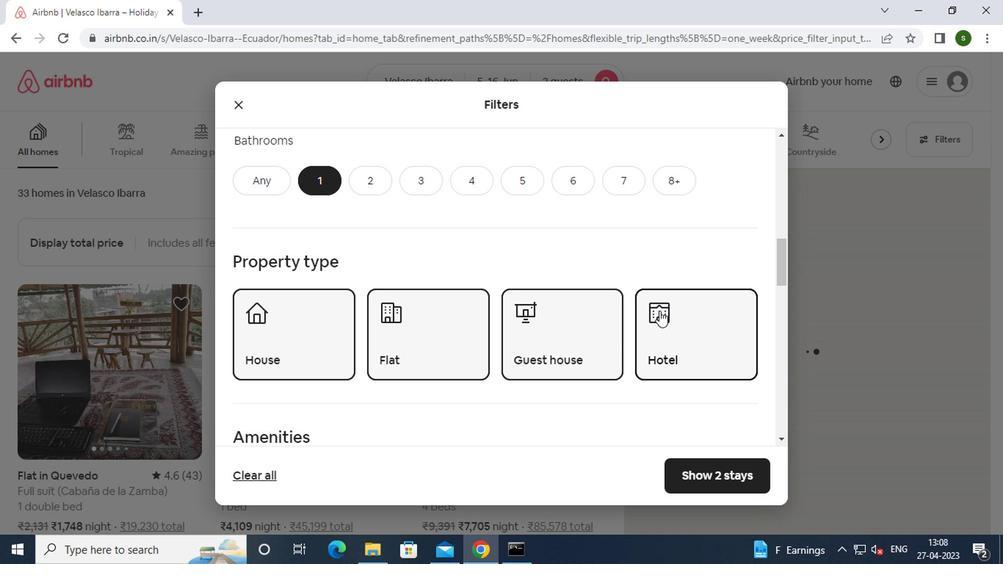 
Action: Mouse scrolled (656, 310) with delta (0, 0)
Screenshot: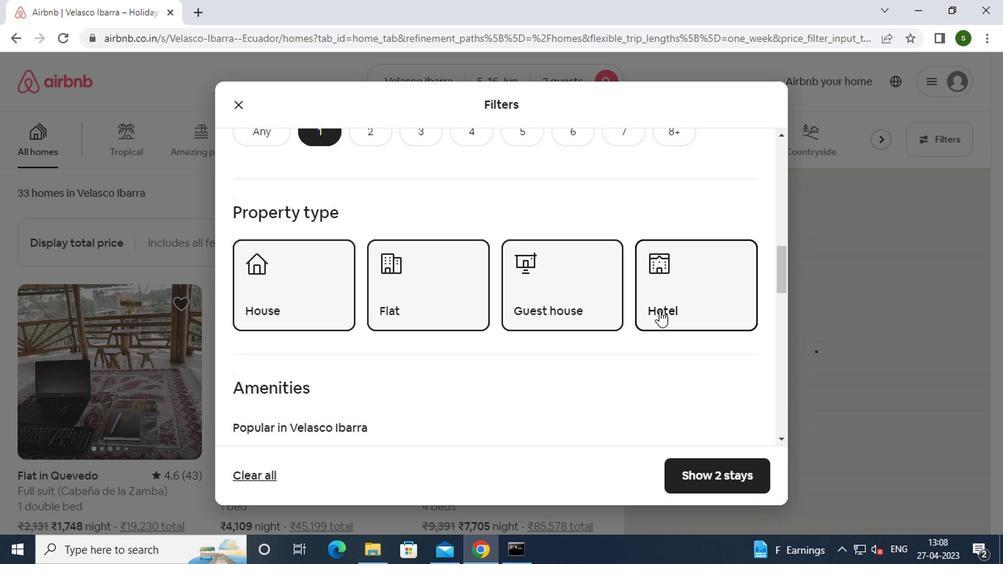 
Action: Mouse moved to (656, 309)
Screenshot: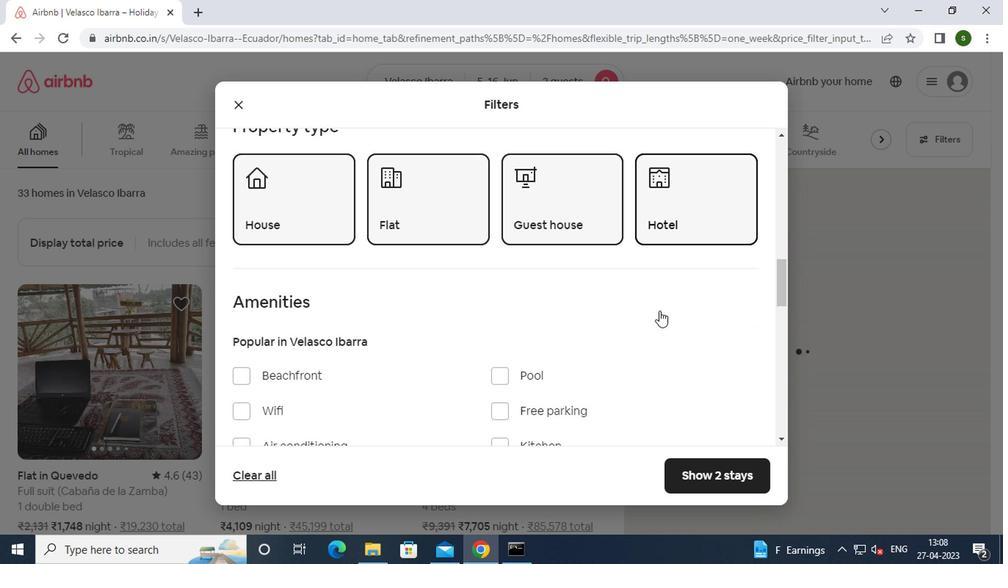 
Action: Mouse scrolled (656, 308) with delta (0, -1)
Screenshot: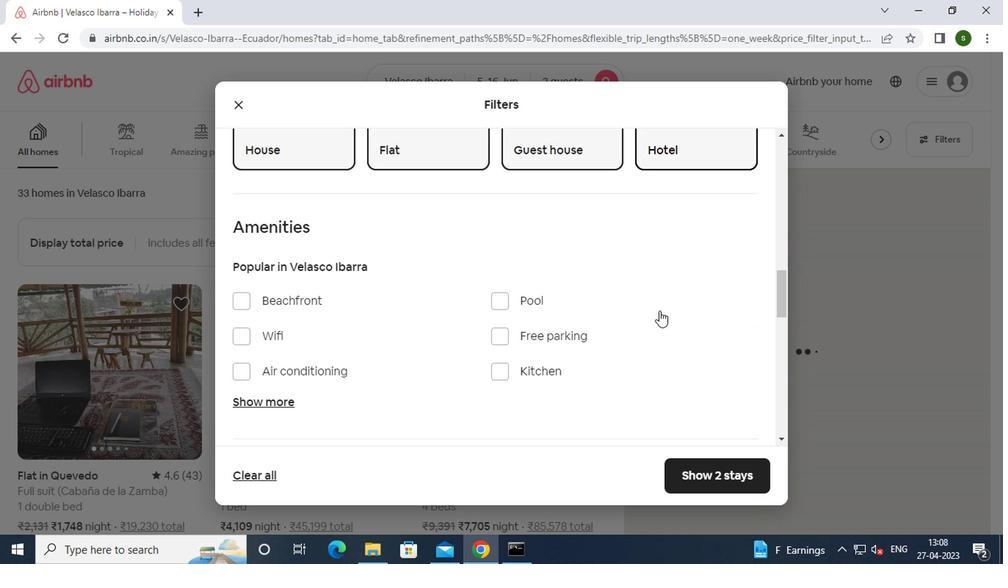 
Action: Mouse scrolled (656, 308) with delta (0, -1)
Screenshot: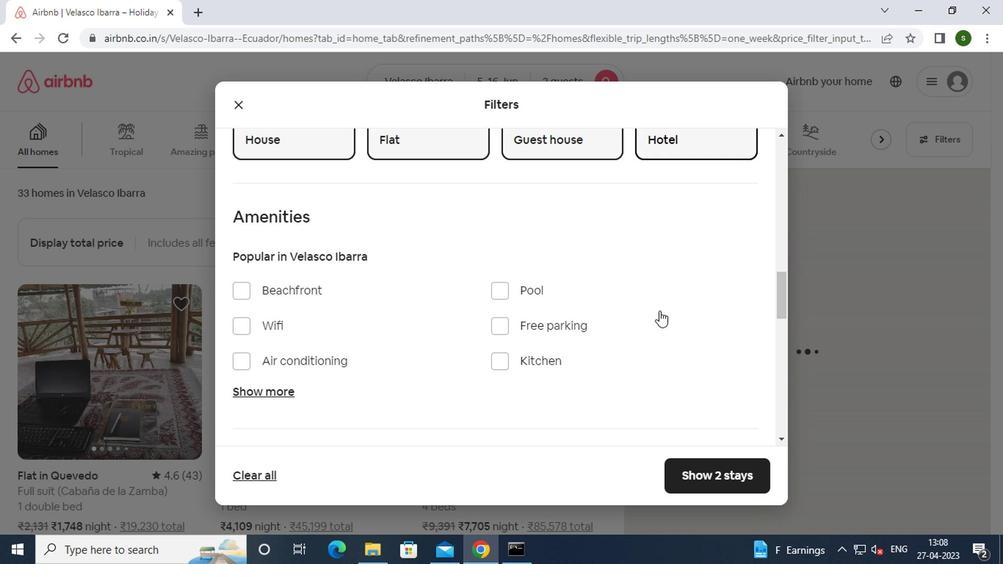 
Action: Mouse scrolled (656, 308) with delta (0, -1)
Screenshot: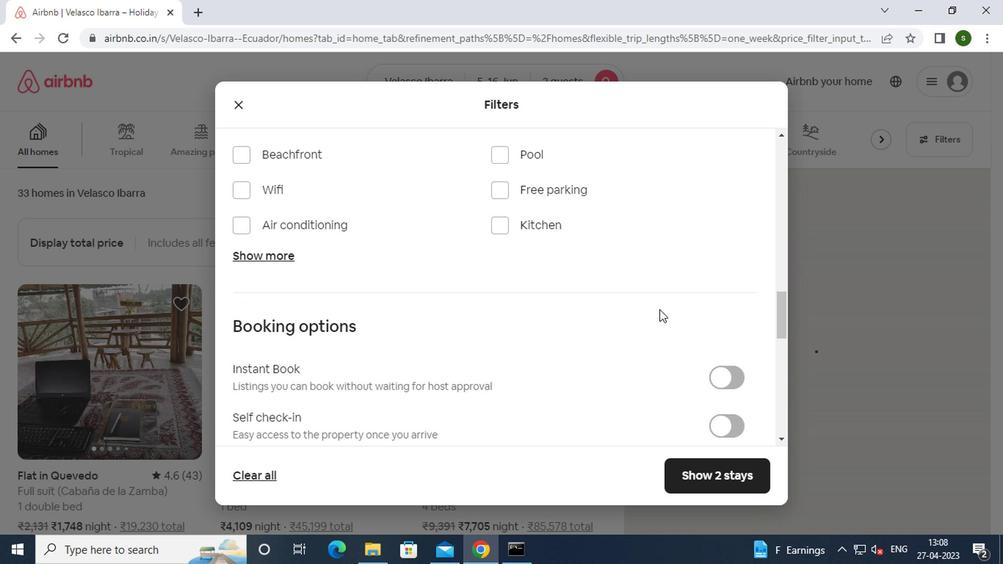 
Action: Mouse scrolled (656, 308) with delta (0, -1)
Screenshot: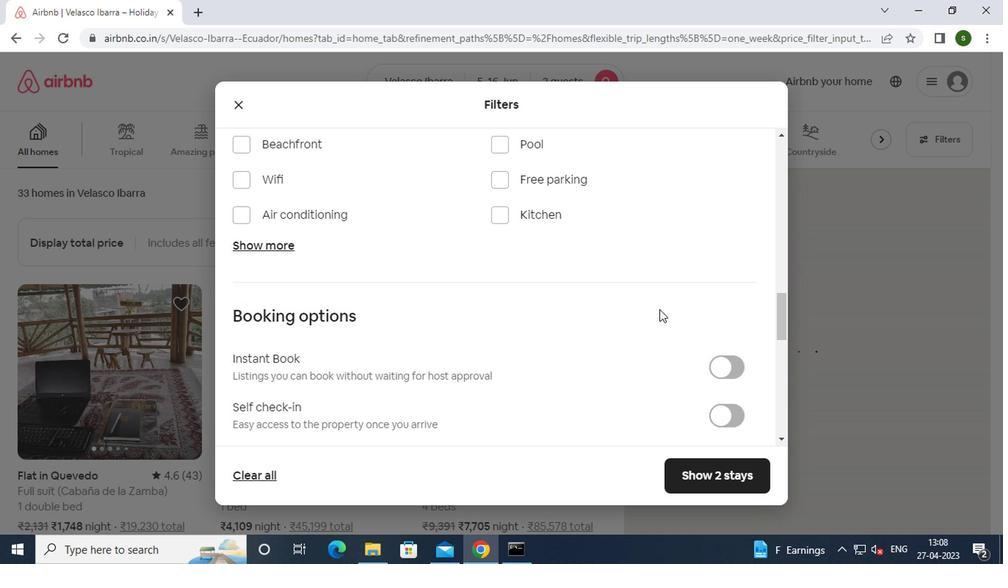 
Action: Mouse moved to (711, 273)
Screenshot: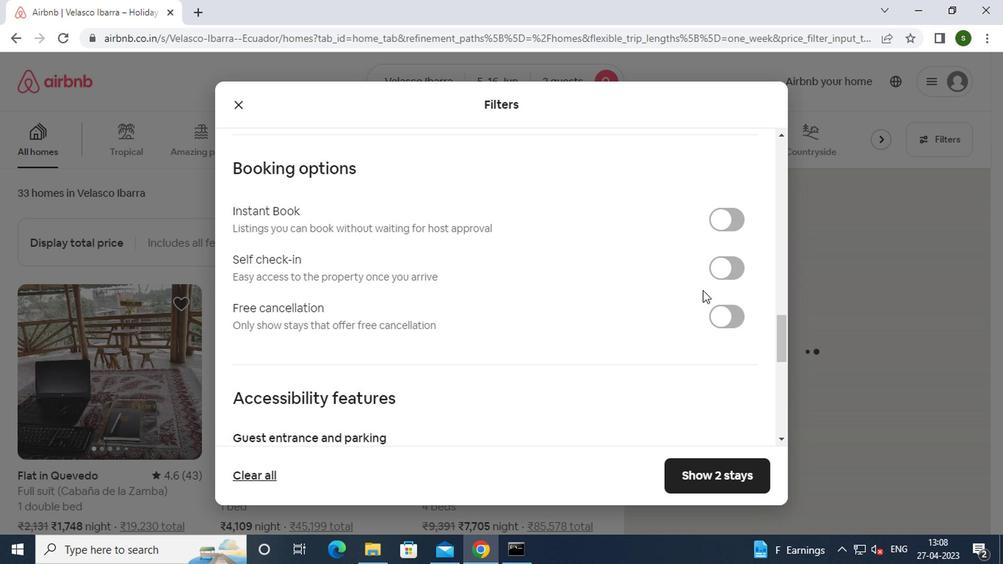 
Action: Mouse pressed left at (711, 273)
Screenshot: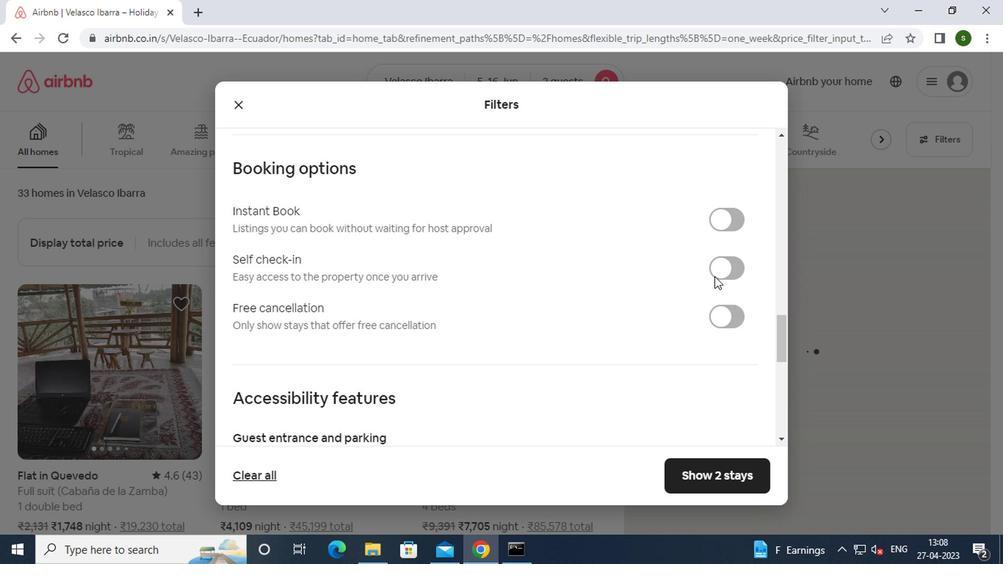 
Action: Mouse moved to (594, 348)
Screenshot: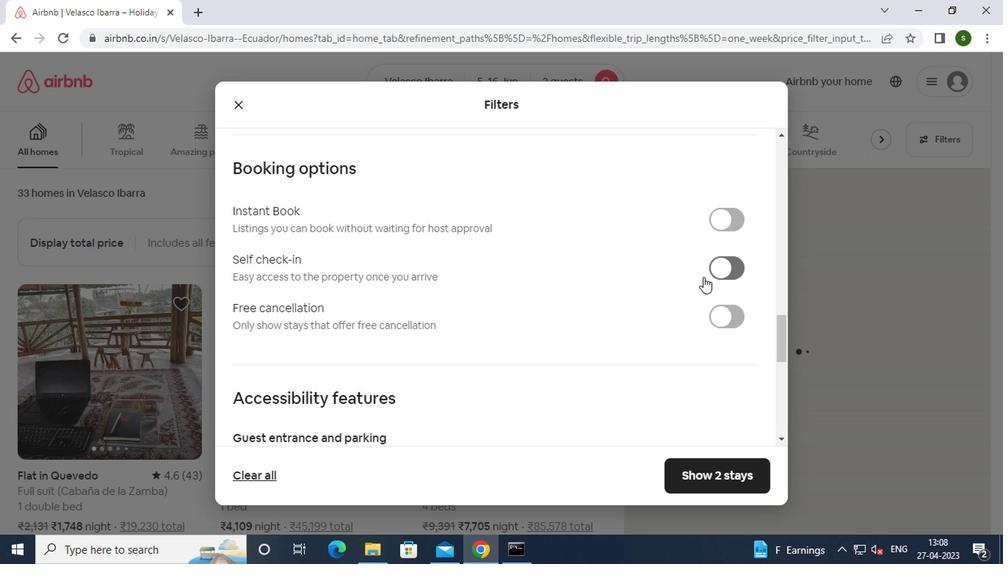 
Action: Mouse scrolled (594, 347) with delta (0, -1)
Screenshot: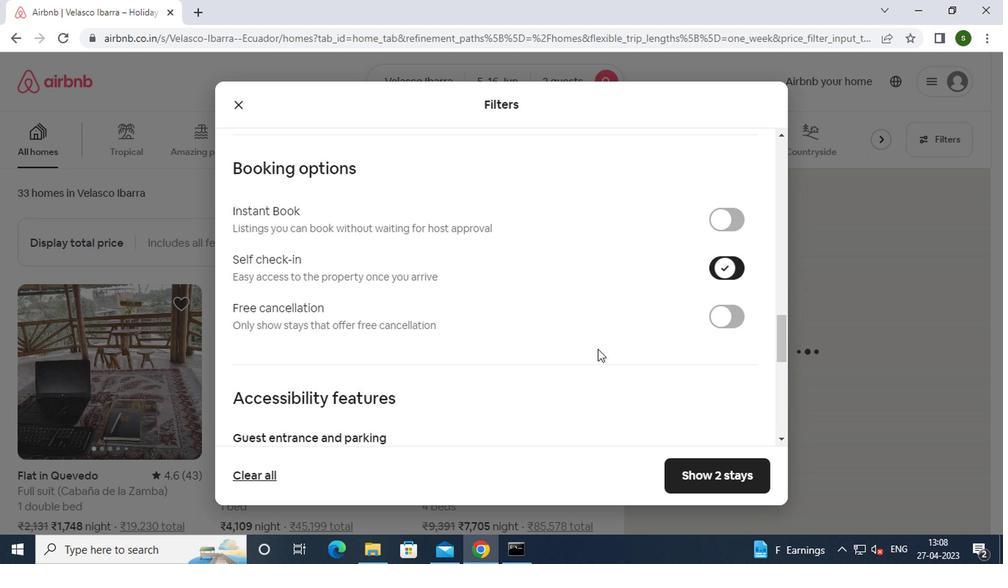 
Action: Mouse scrolled (594, 347) with delta (0, -1)
Screenshot: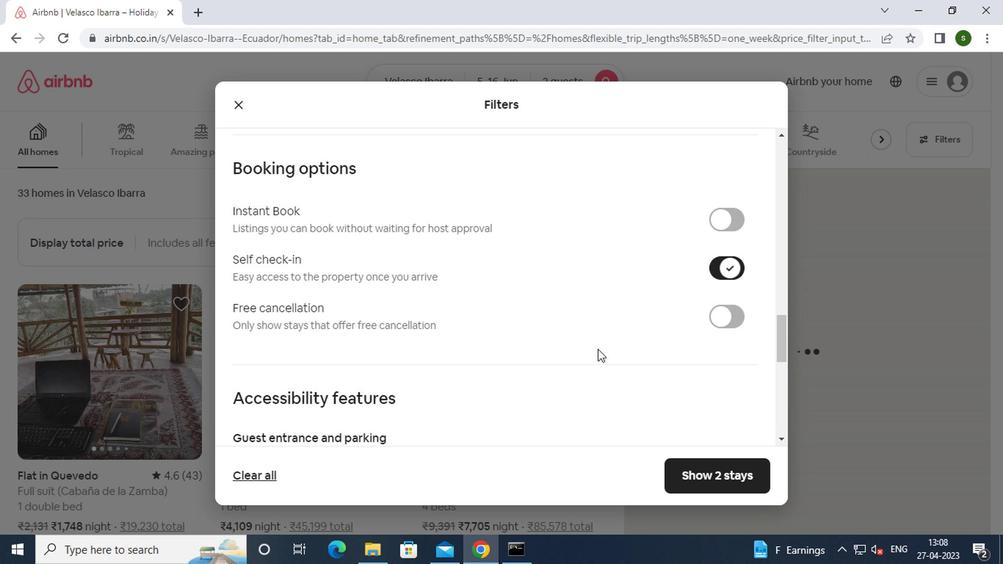 
Action: Mouse scrolled (594, 347) with delta (0, -1)
Screenshot: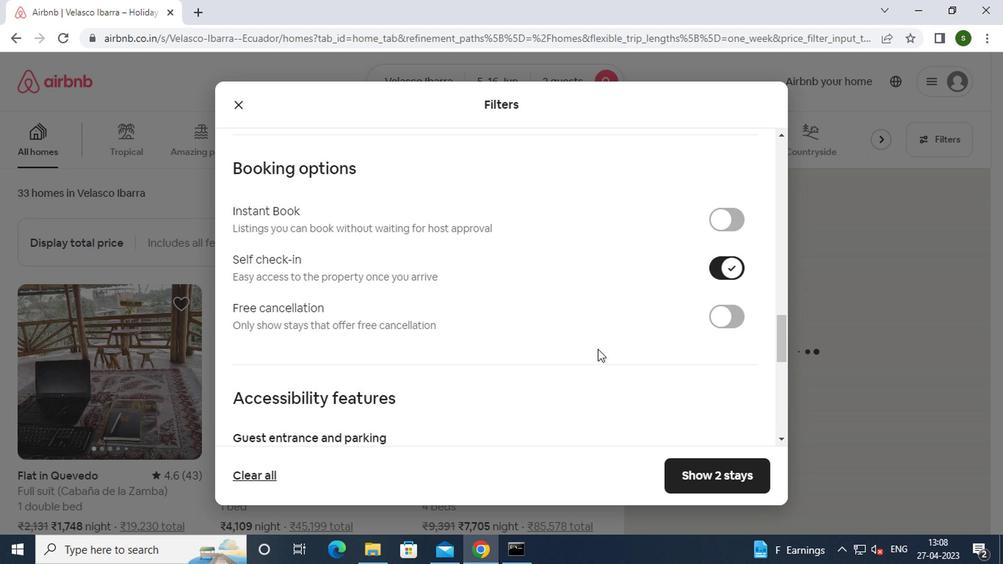 
Action: Mouse scrolled (594, 347) with delta (0, -1)
Screenshot: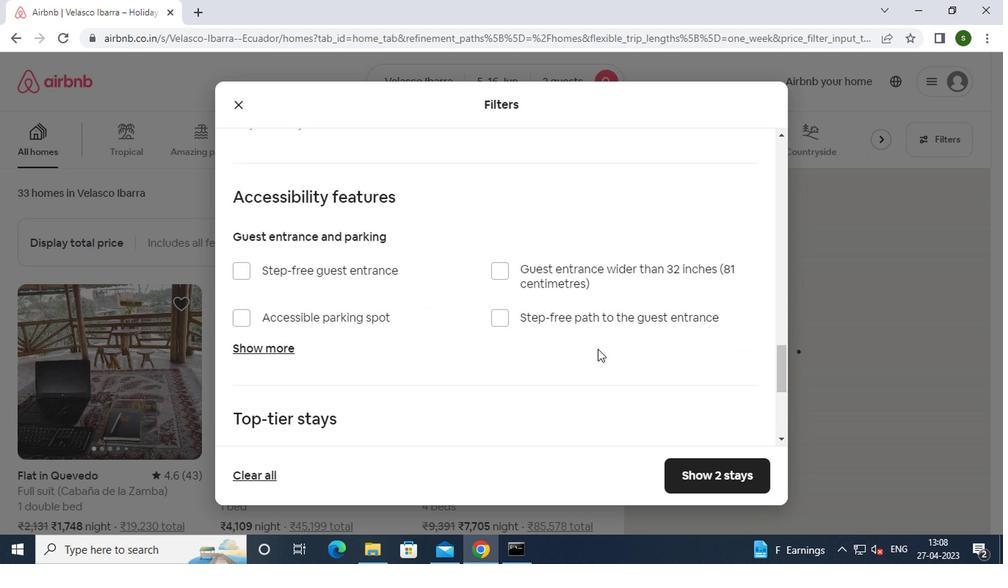 
Action: Mouse scrolled (594, 347) with delta (0, -1)
Screenshot: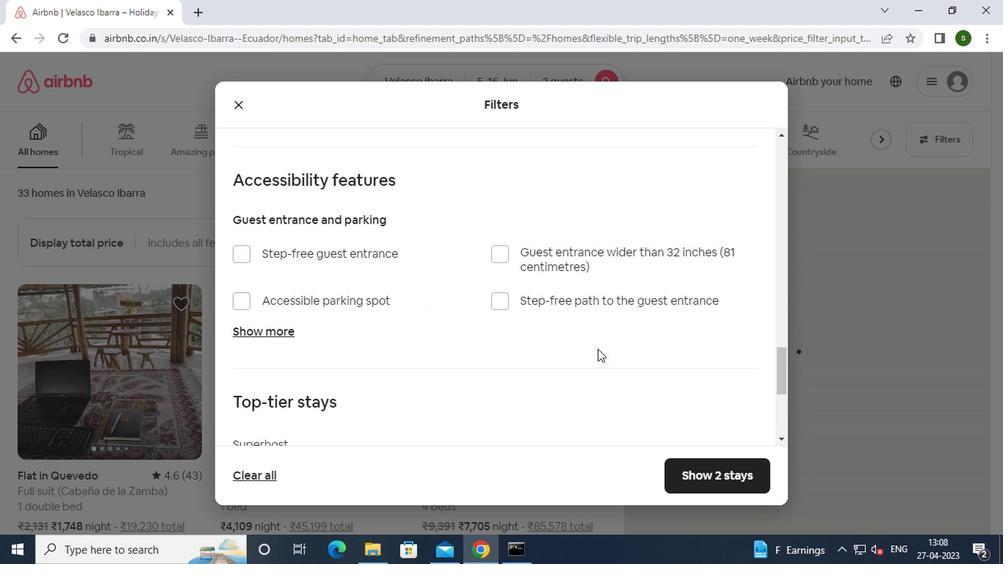 
Action: Mouse scrolled (594, 347) with delta (0, -1)
Screenshot: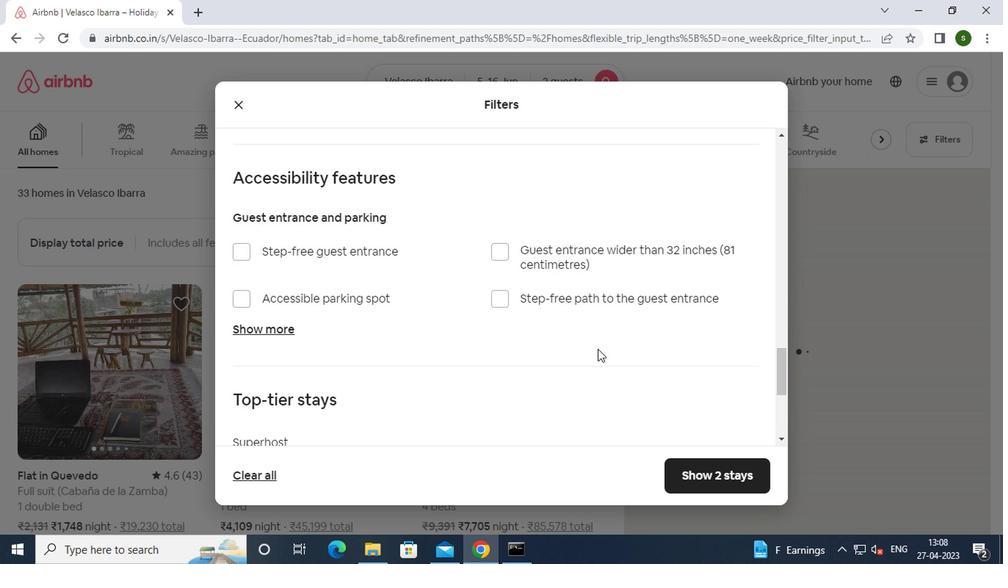 
Action: Mouse moved to (594, 348)
Screenshot: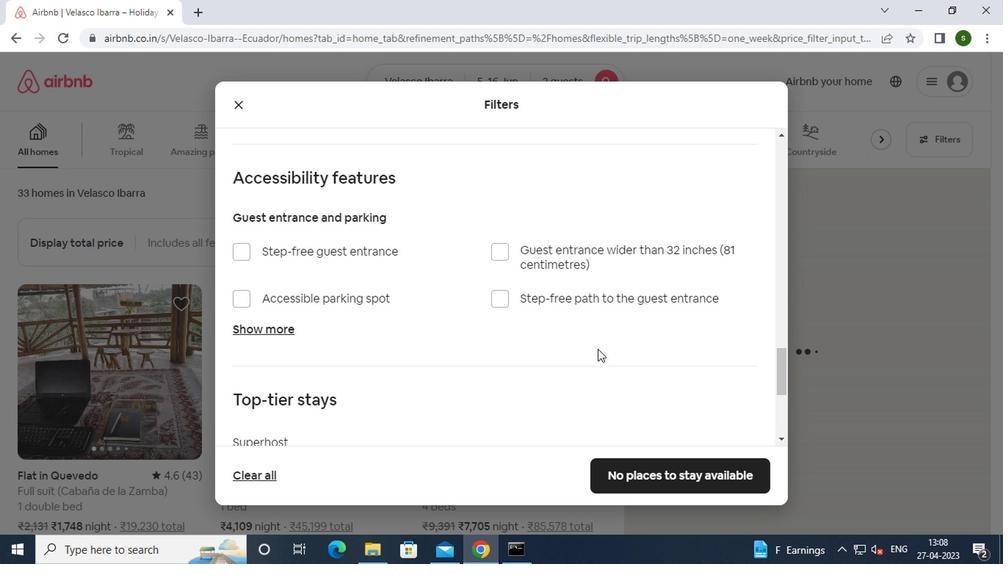 
Action: Mouse scrolled (594, 347) with delta (0, -1)
Screenshot: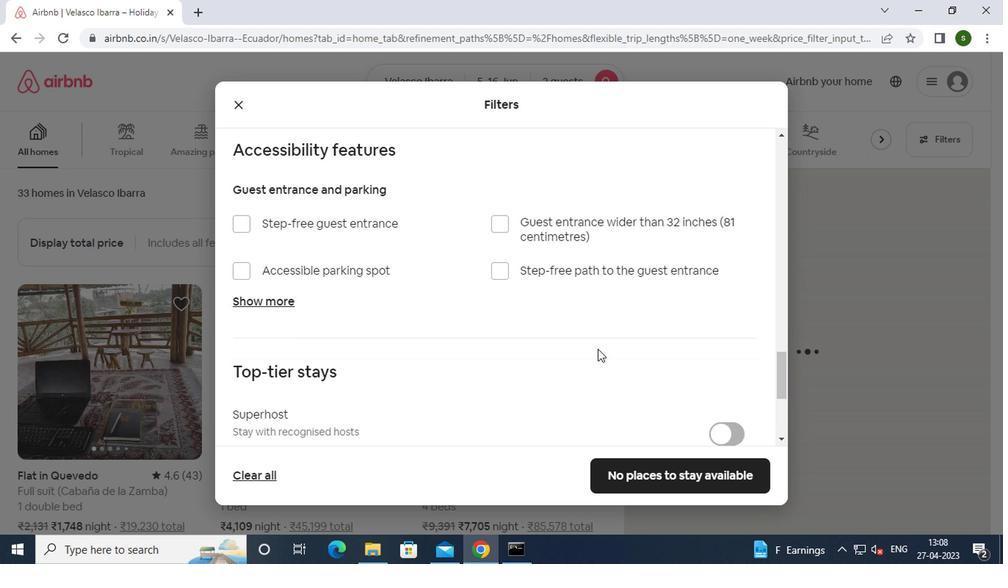 
Action: Mouse scrolled (594, 347) with delta (0, -1)
Screenshot: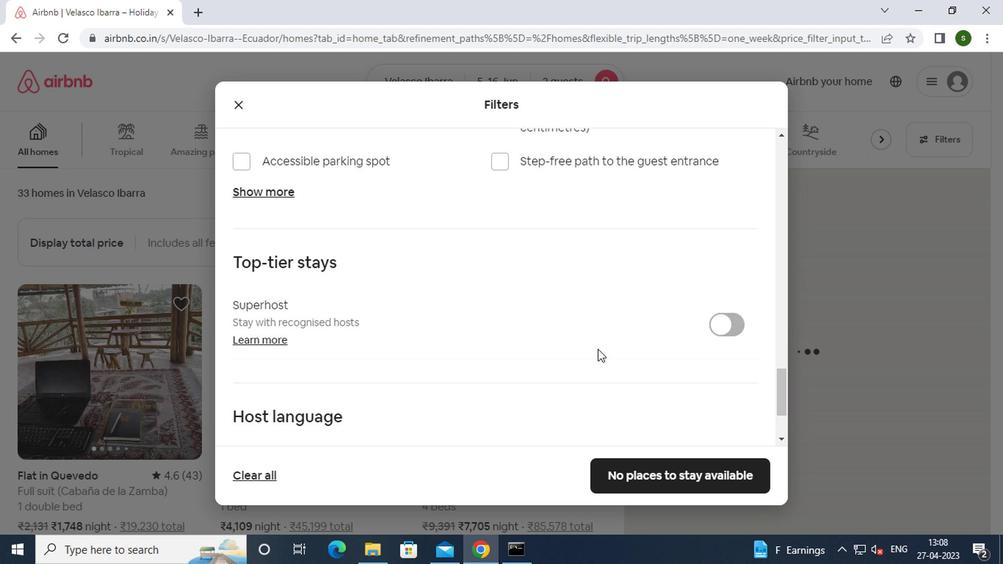 
Action: Mouse moved to (261, 344)
Screenshot: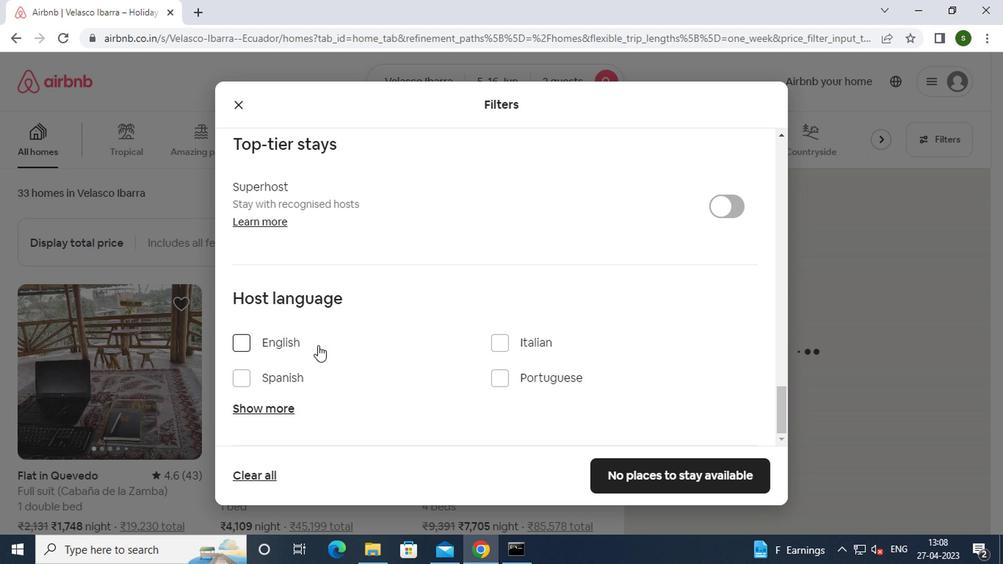 
Action: Mouse pressed left at (261, 344)
Screenshot: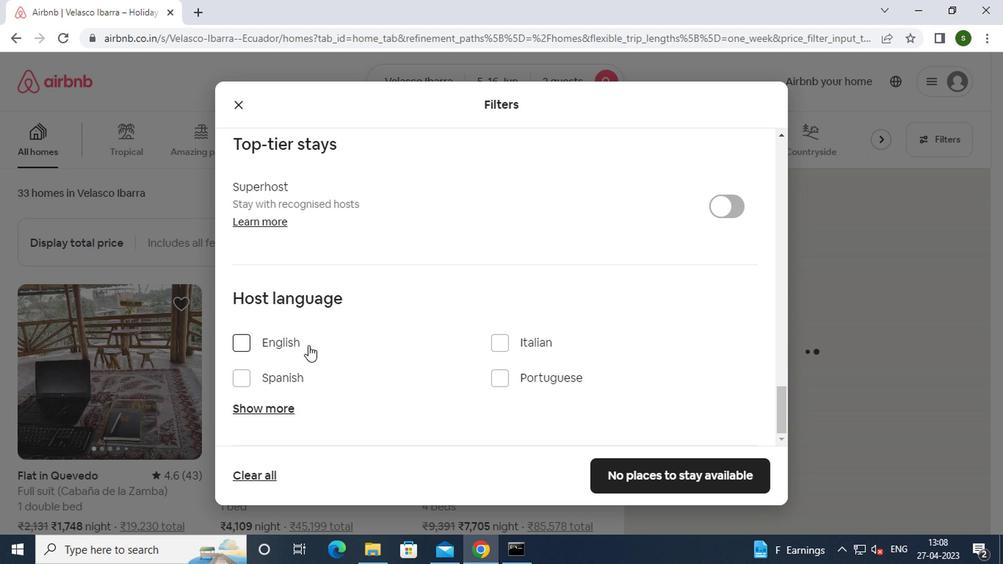
Action: Mouse moved to (684, 478)
Screenshot: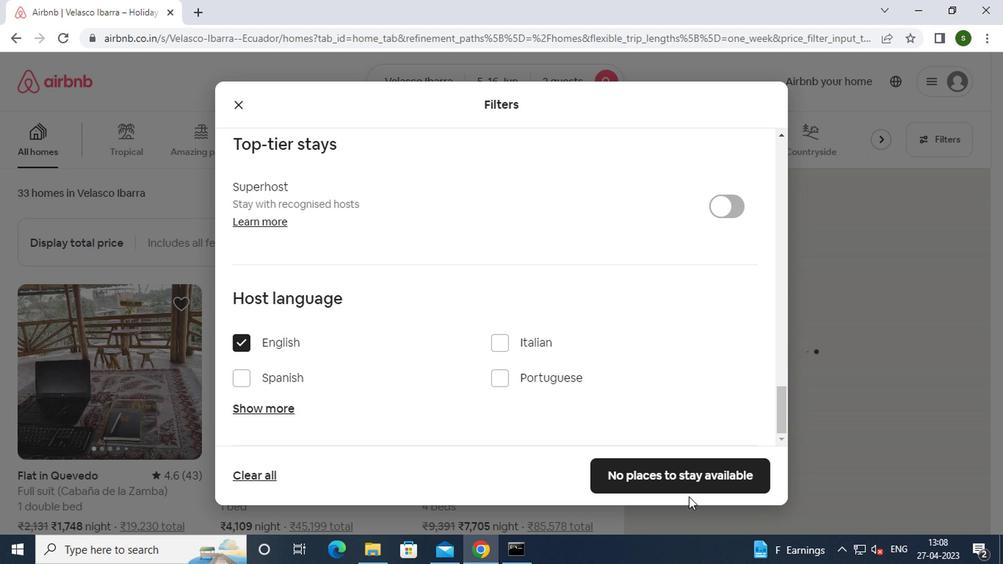 
Action: Mouse pressed left at (684, 478)
Screenshot: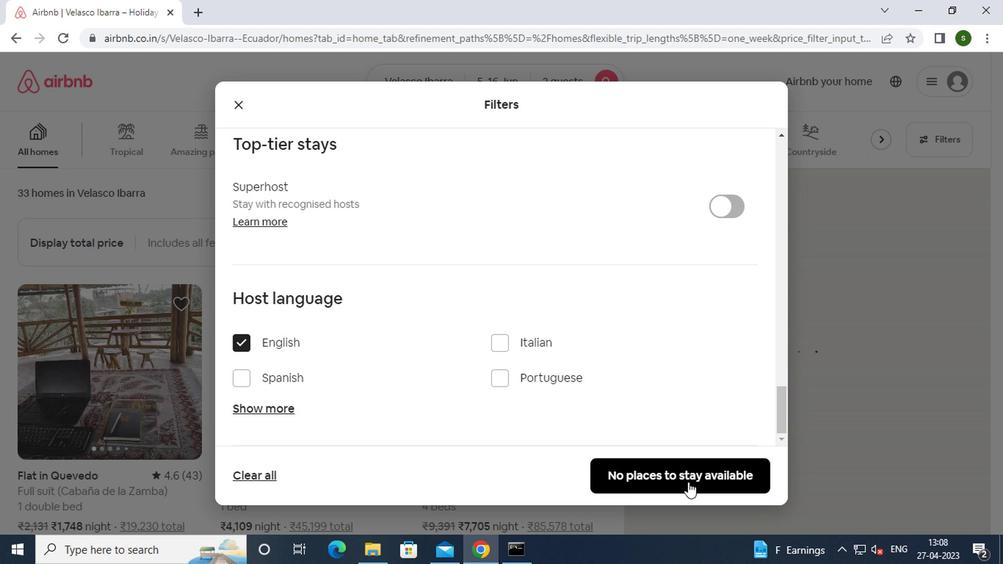 
